 Task: Create a due date automation trigger when advanced on, on the wednesday after a card is due add fields without custom field "Resume" set to a date more than 1 working days ago at 11:00 AM.
Action: Mouse moved to (1124, 86)
Screenshot: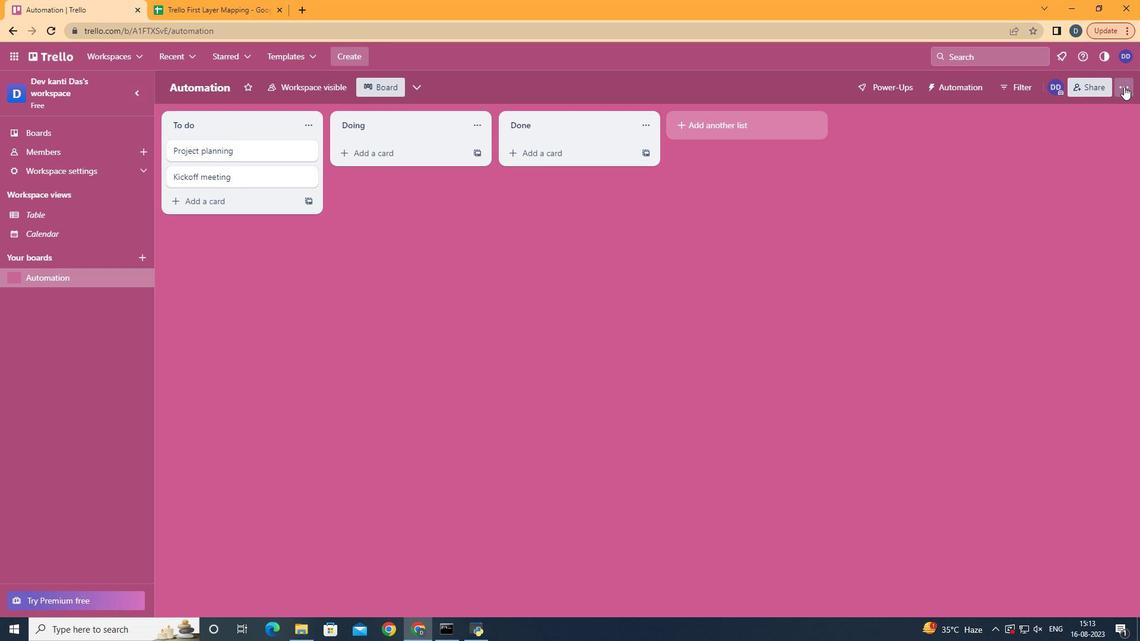 
Action: Mouse pressed left at (1124, 86)
Screenshot: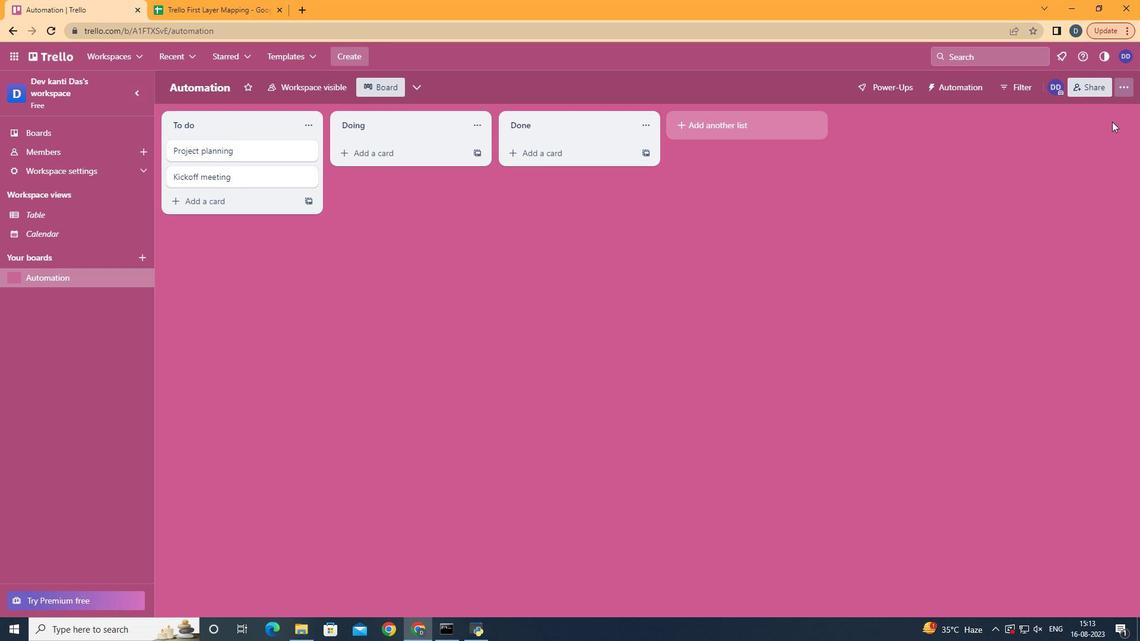 
Action: Mouse moved to (1046, 253)
Screenshot: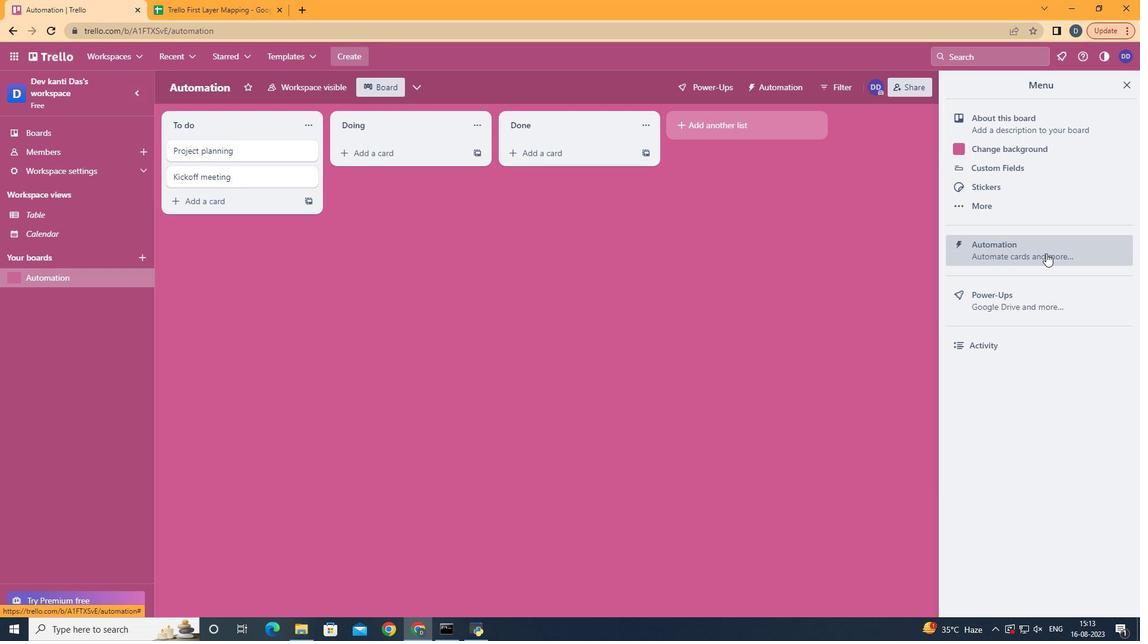 
Action: Mouse pressed left at (1046, 253)
Screenshot: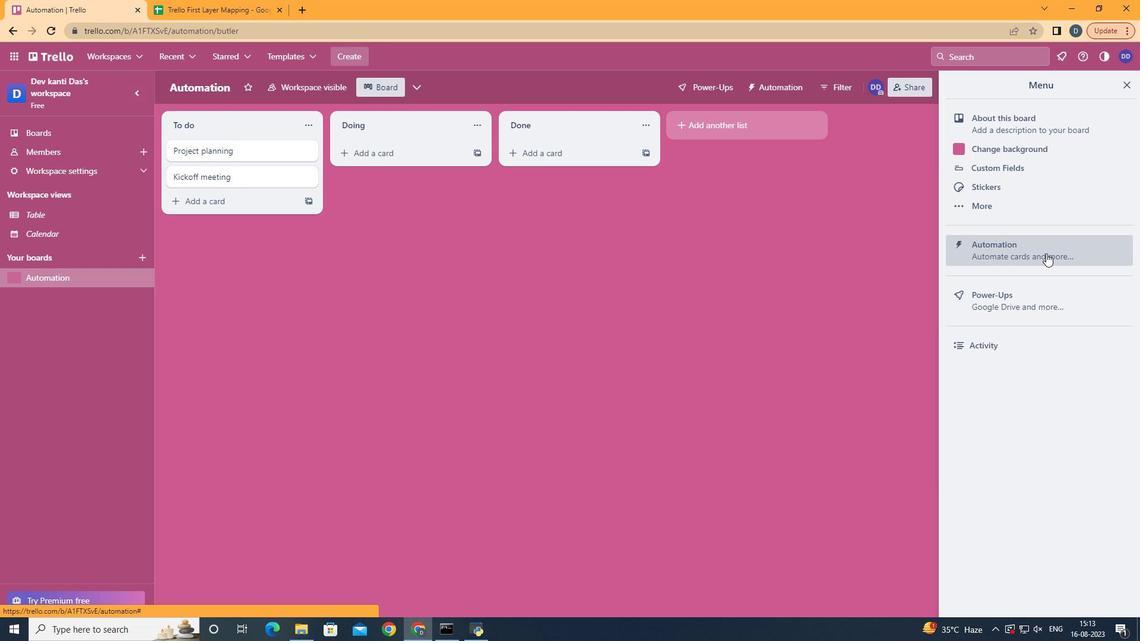 
Action: Mouse moved to (216, 247)
Screenshot: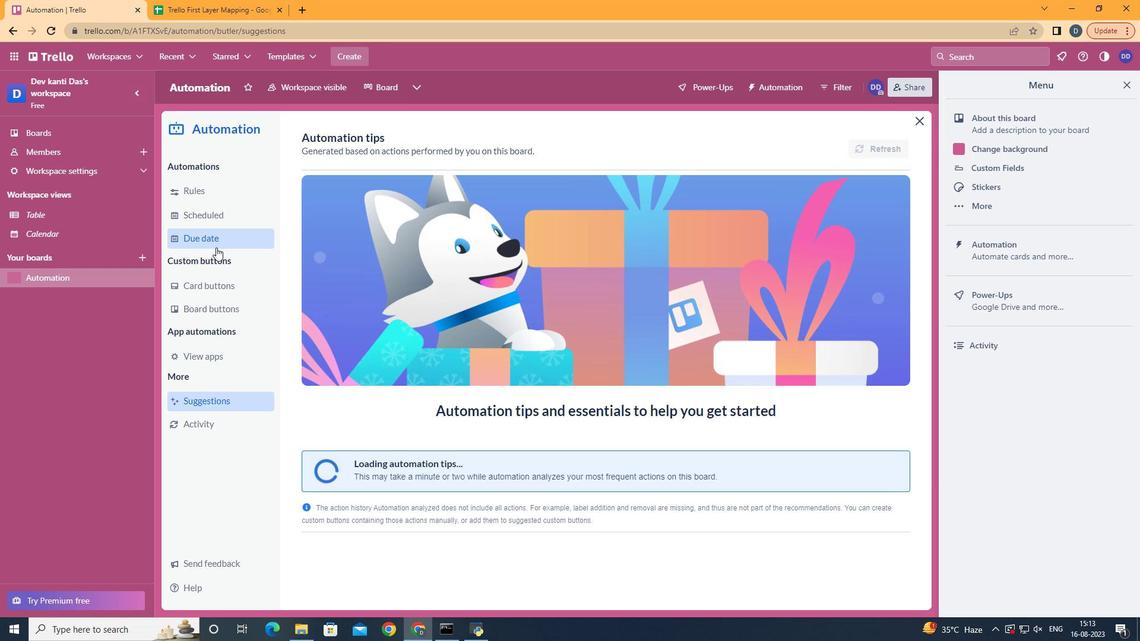 
Action: Mouse pressed left at (216, 247)
Screenshot: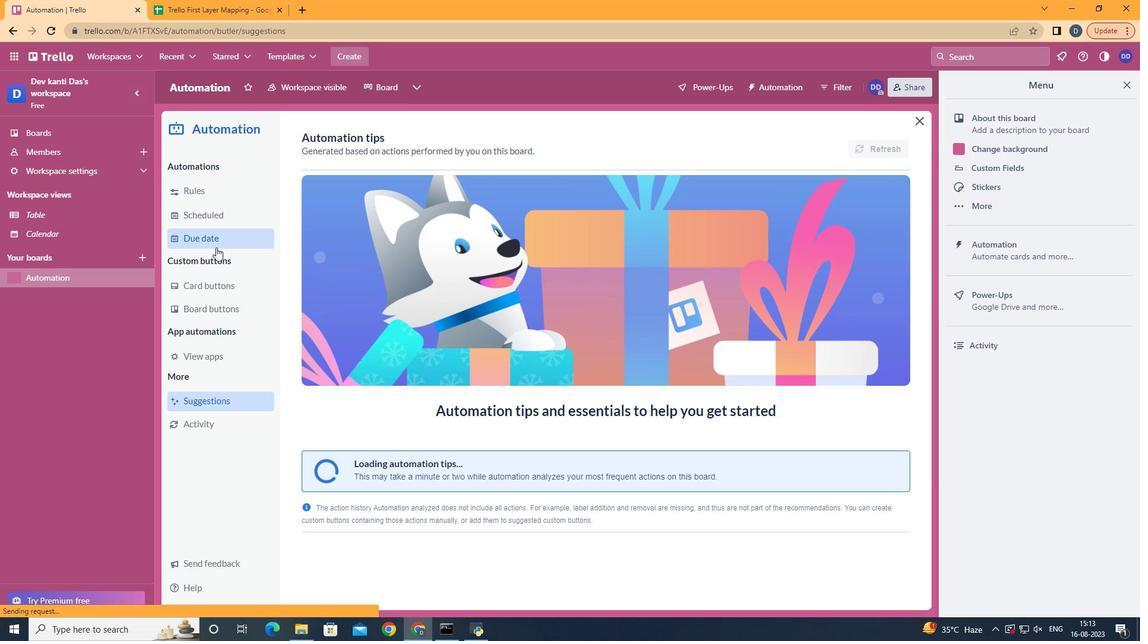 
Action: Mouse moved to (827, 134)
Screenshot: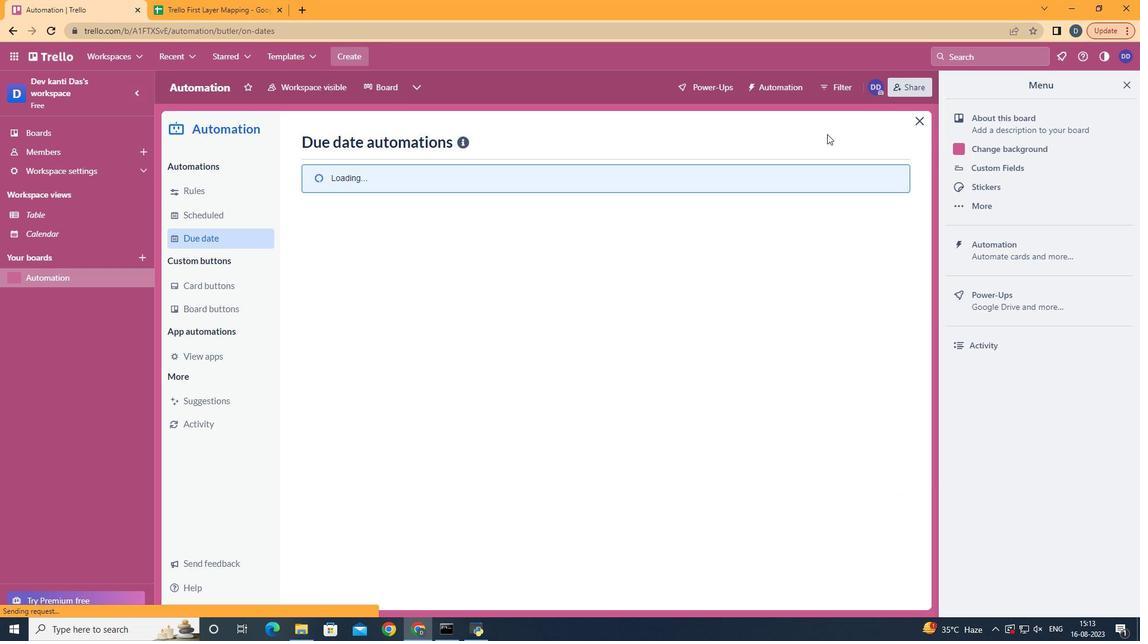 
Action: Mouse pressed left at (827, 134)
Screenshot: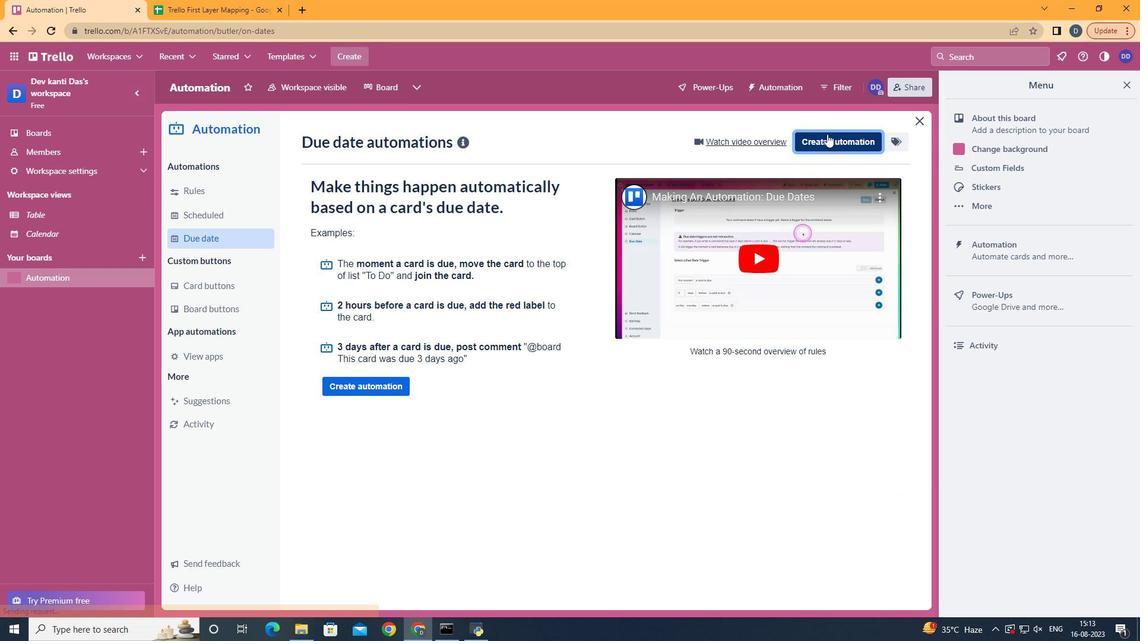 
Action: Mouse moved to (629, 251)
Screenshot: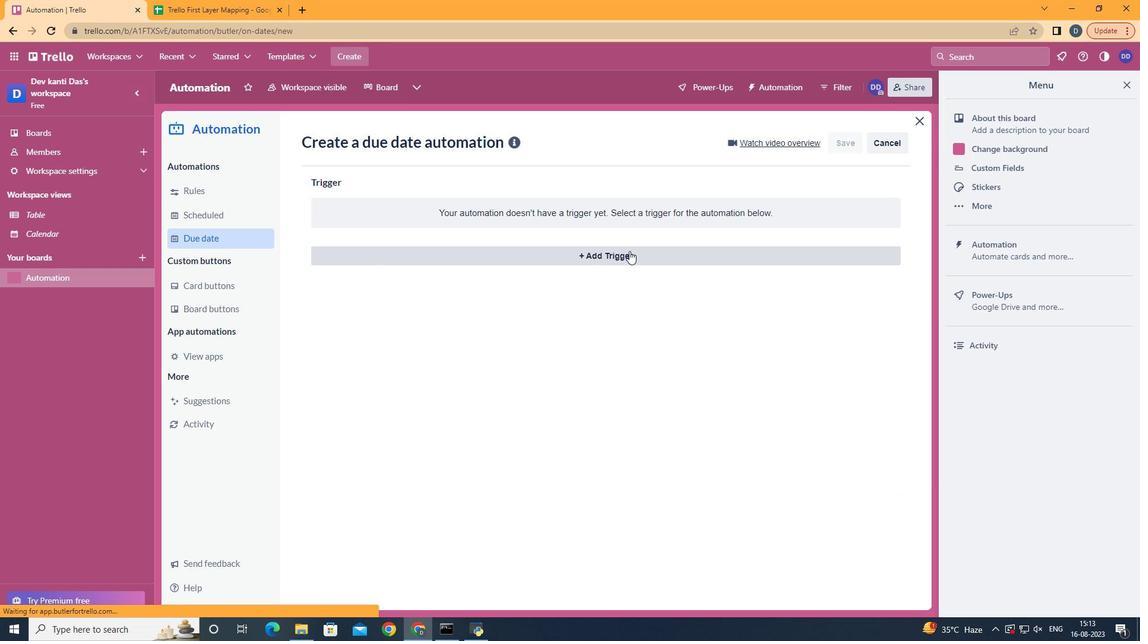
Action: Mouse pressed left at (629, 251)
Screenshot: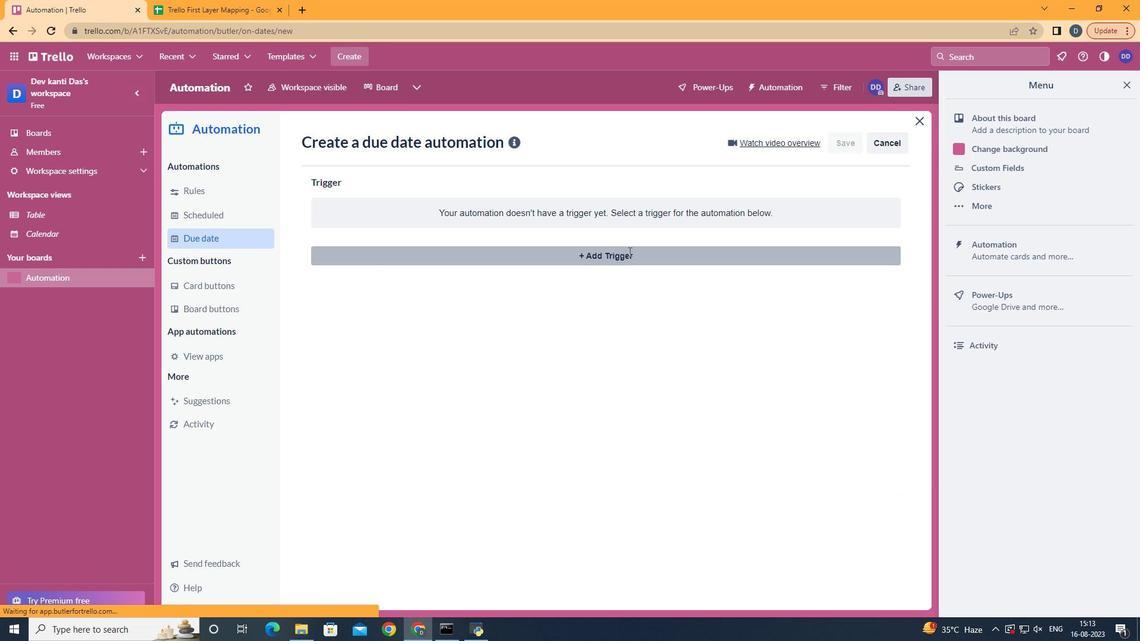 
Action: Mouse moved to (390, 366)
Screenshot: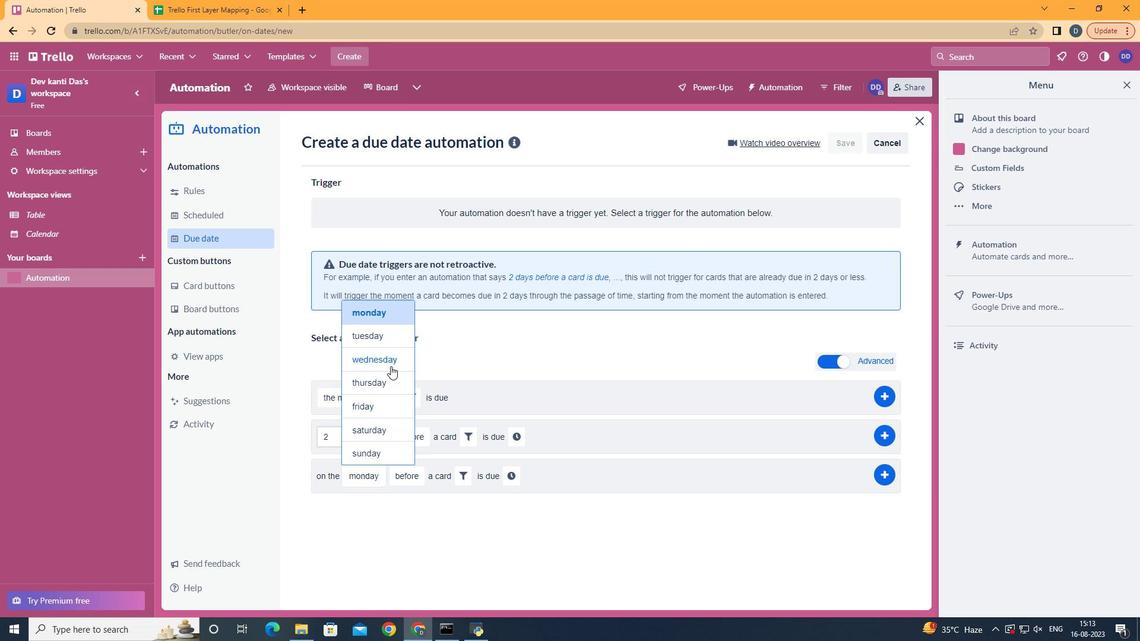 
Action: Mouse pressed left at (390, 366)
Screenshot: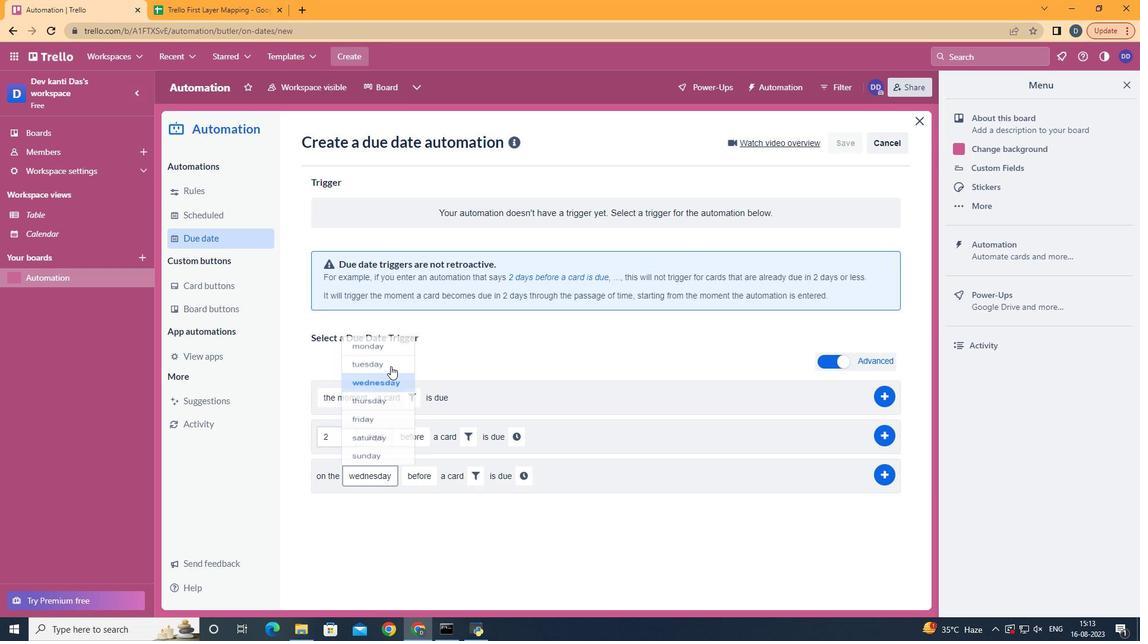 
Action: Mouse moved to (447, 520)
Screenshot: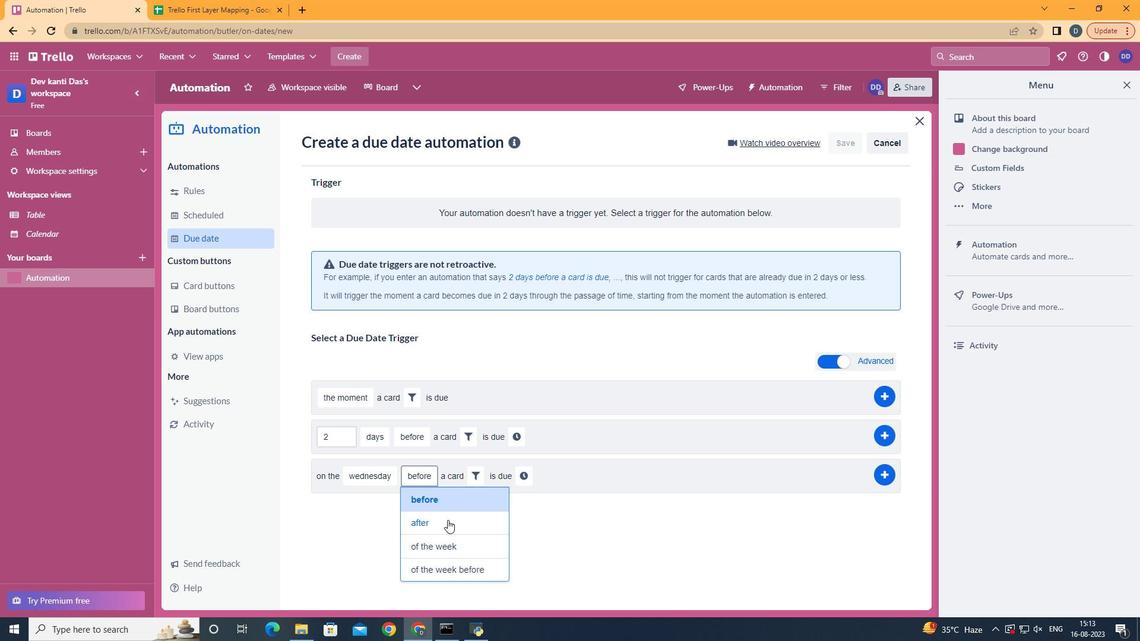 
Action: Mouse pressed left at (447, 520)
Screenshot: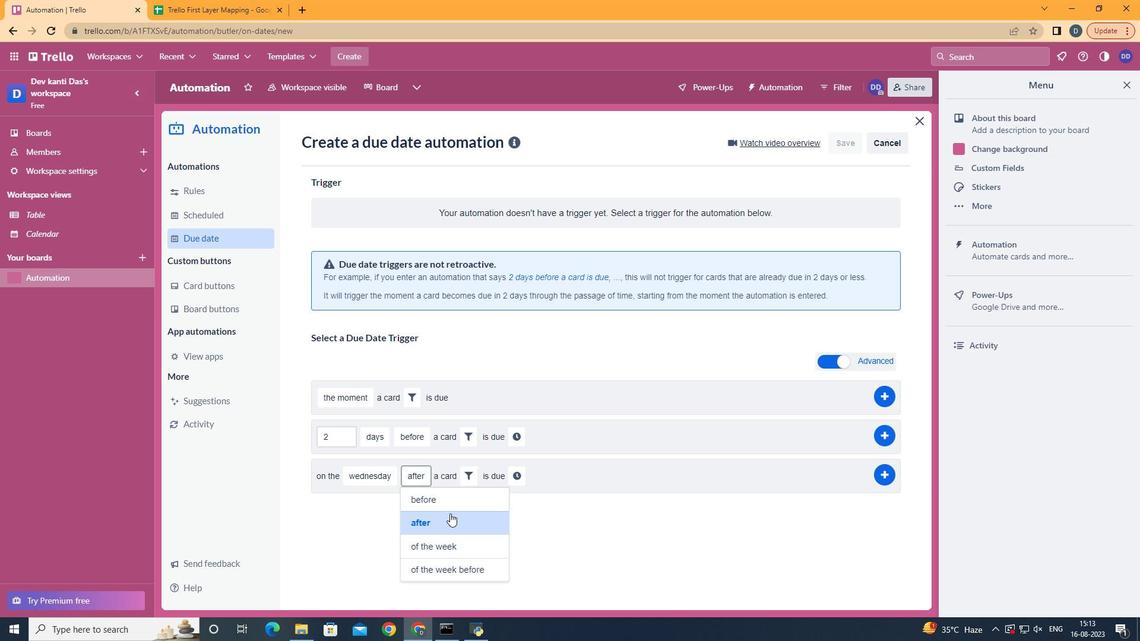 
Action: Mouse moved to (470, 473)
Screenshot: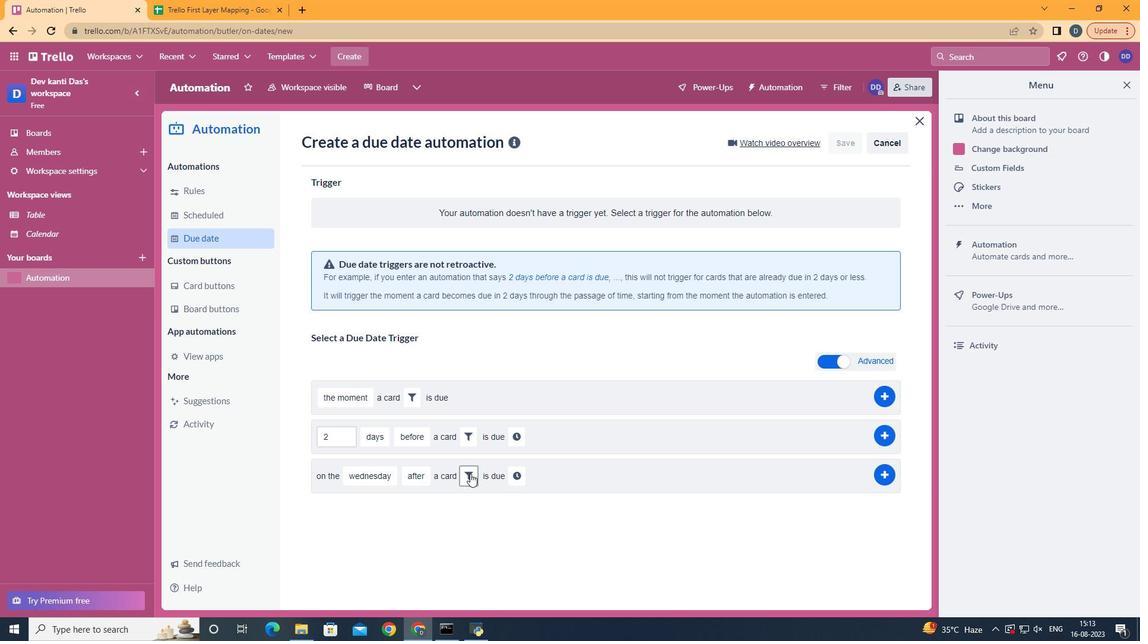 
Action: Mouse pressed left at (470, 473)
Screenshot: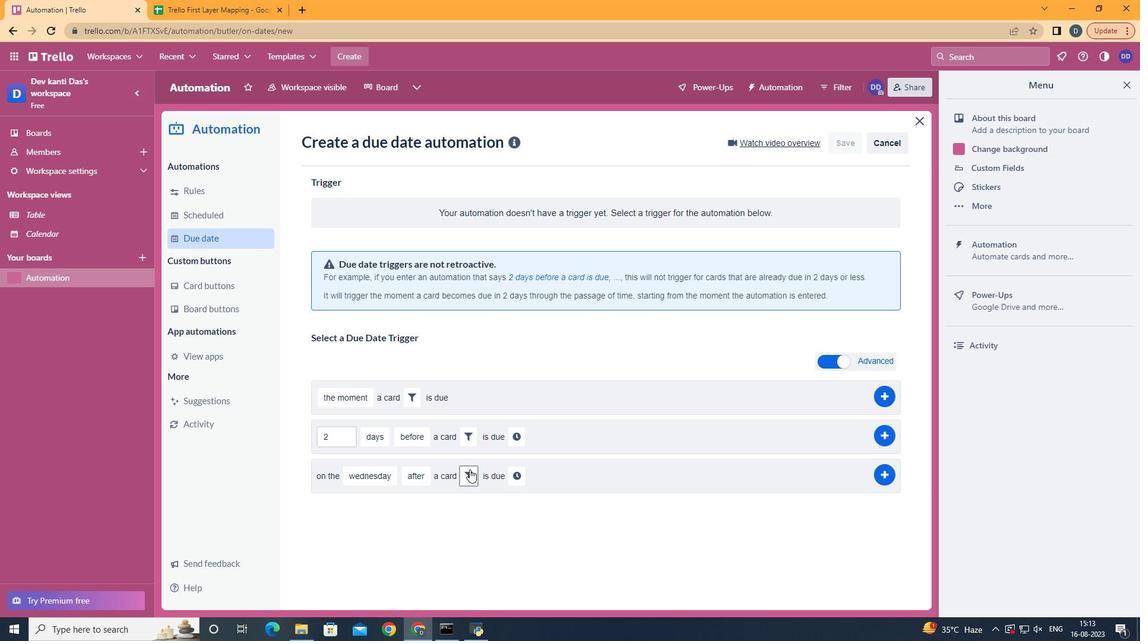 
Action: Mouse moved to (683, 518)
Screenshot: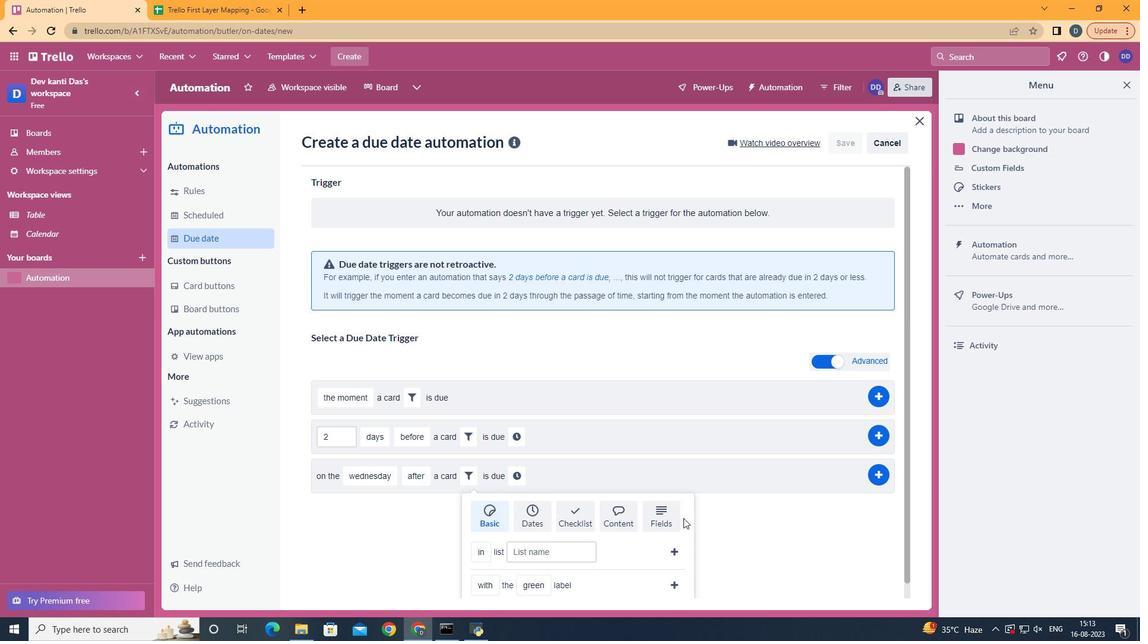 
Action: Mouse pressed left at (683, 518)
Screenshot: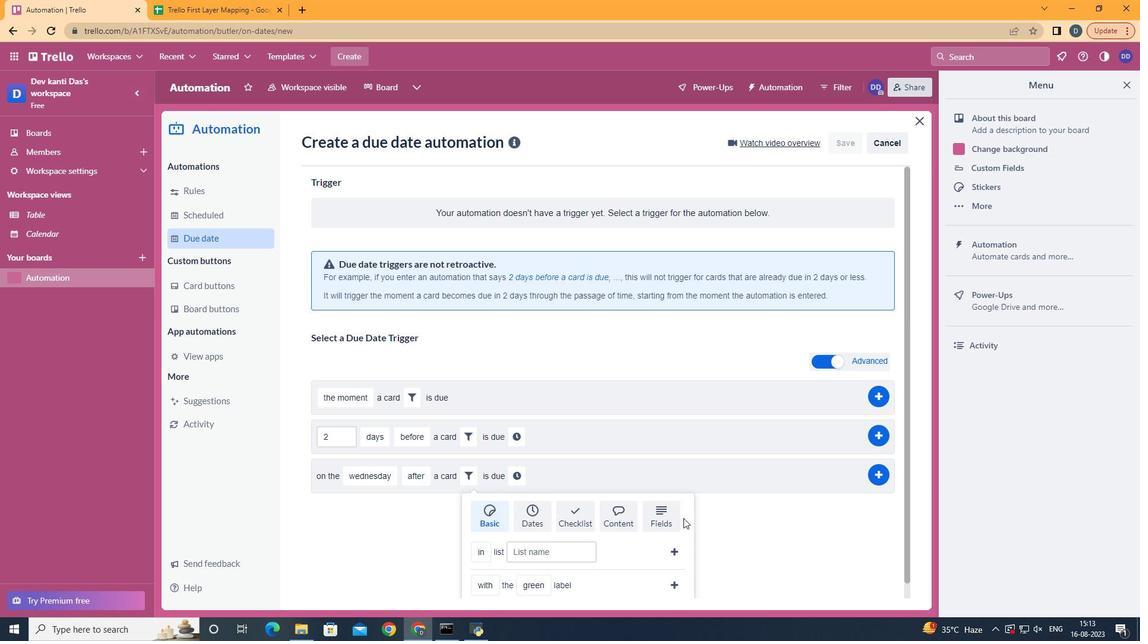 
Action: Mouse moved to (664, 517)
Screenshot: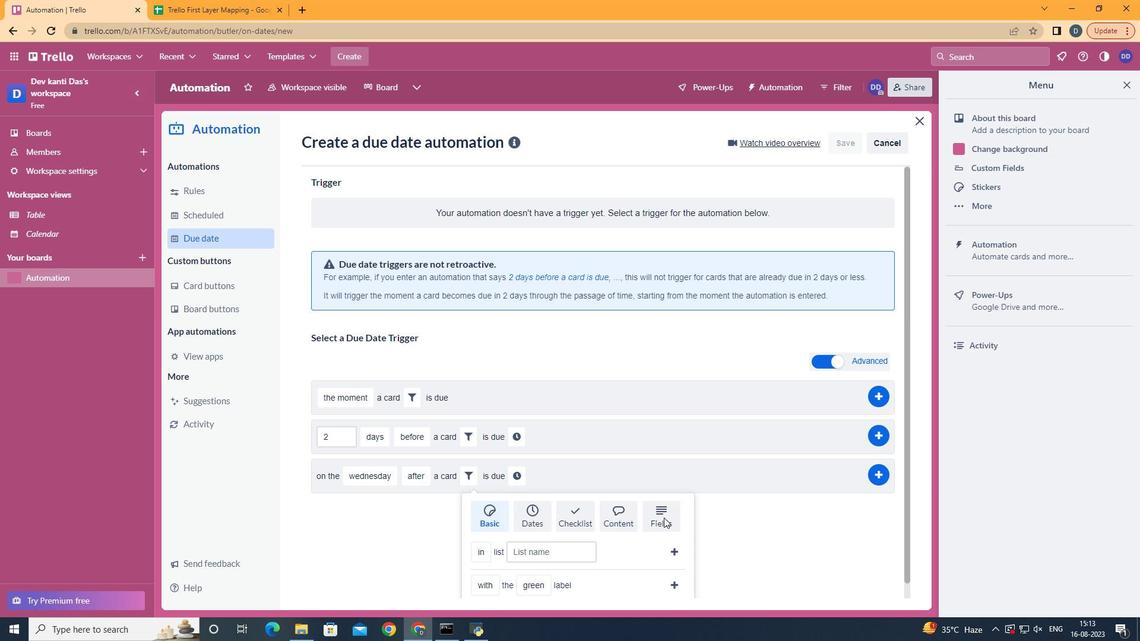 
Action: Mouse pressed left at (664, 517)
Screenshot: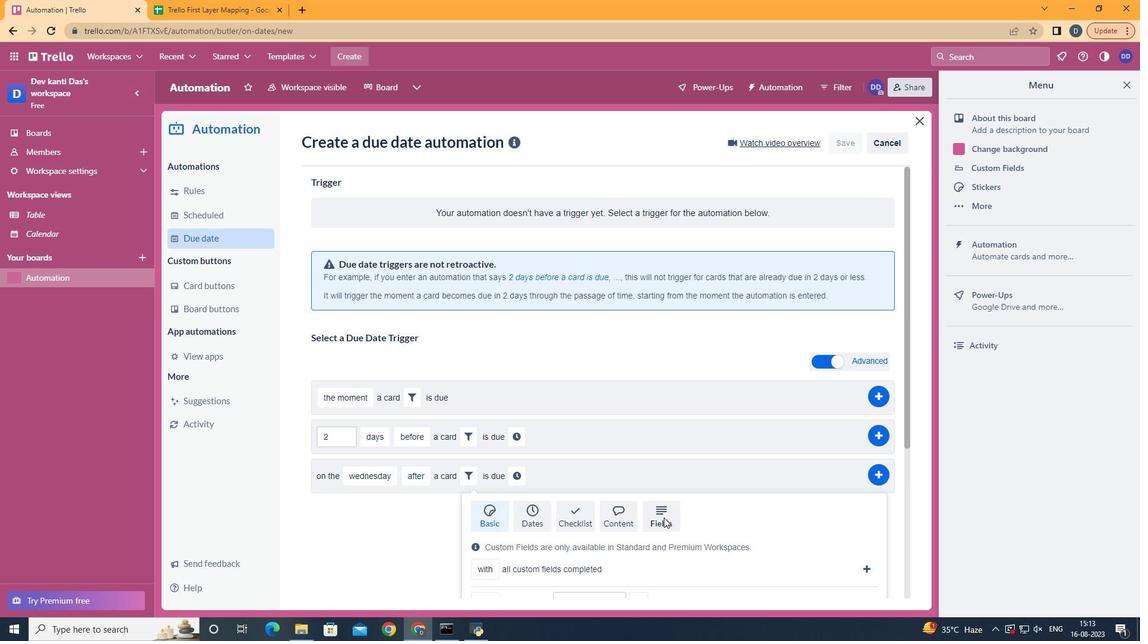 
Action: Mouse moved to (664, 517)
Screenshot: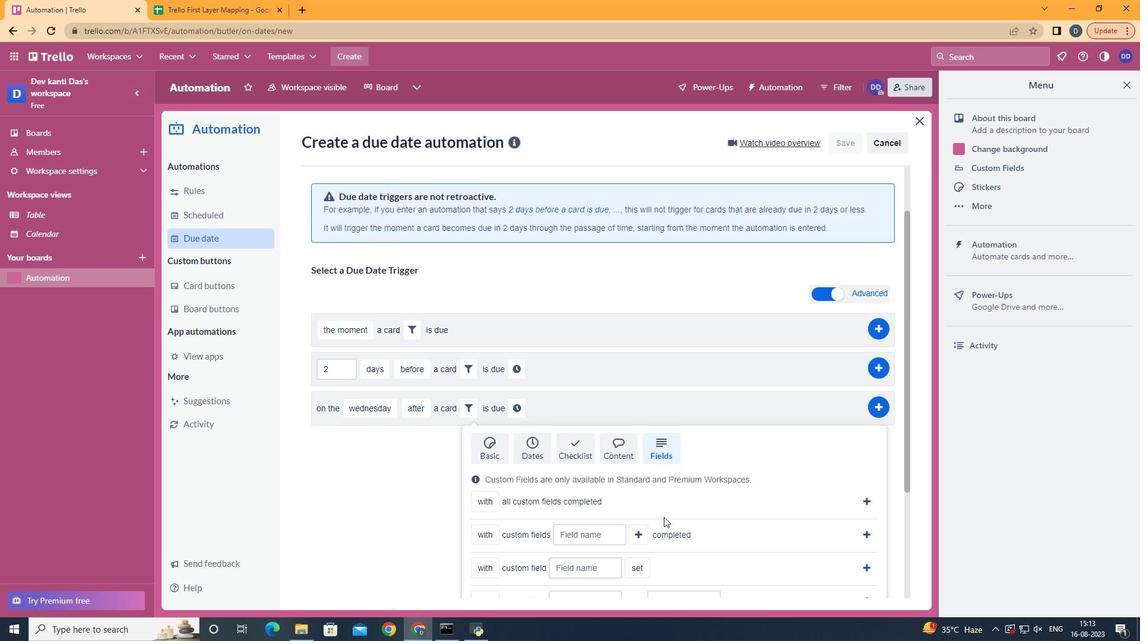 
Action: Mouse scrolled (664, 516) with delta (0, 0)
Screenshot: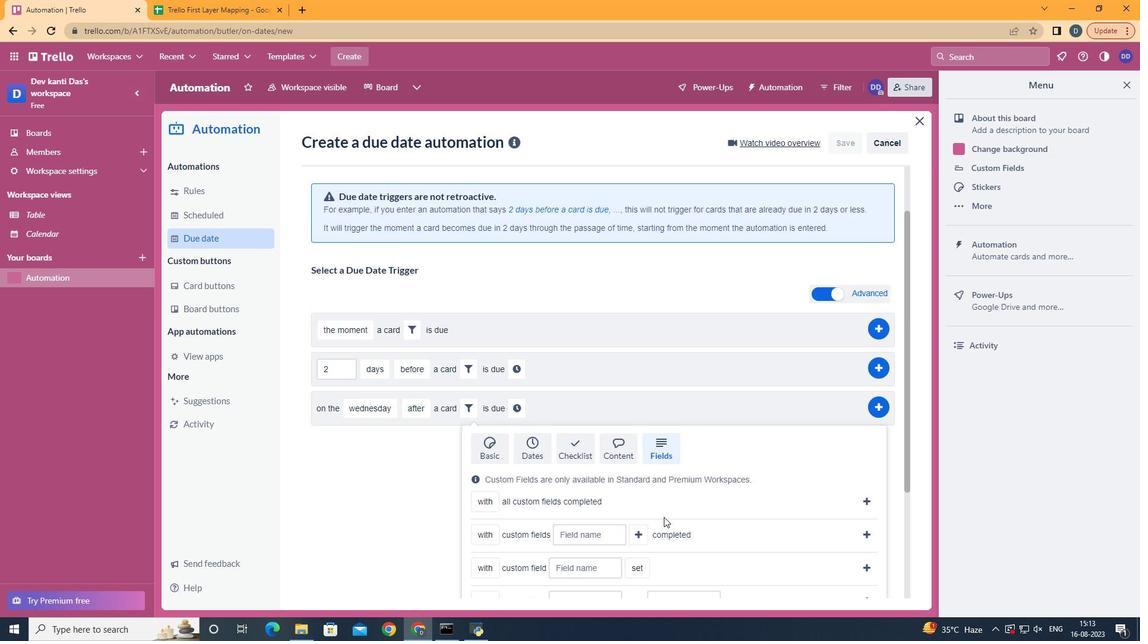 
Action: Mouse scrolled (664, 516) with delta (0, 0)
Screenshot: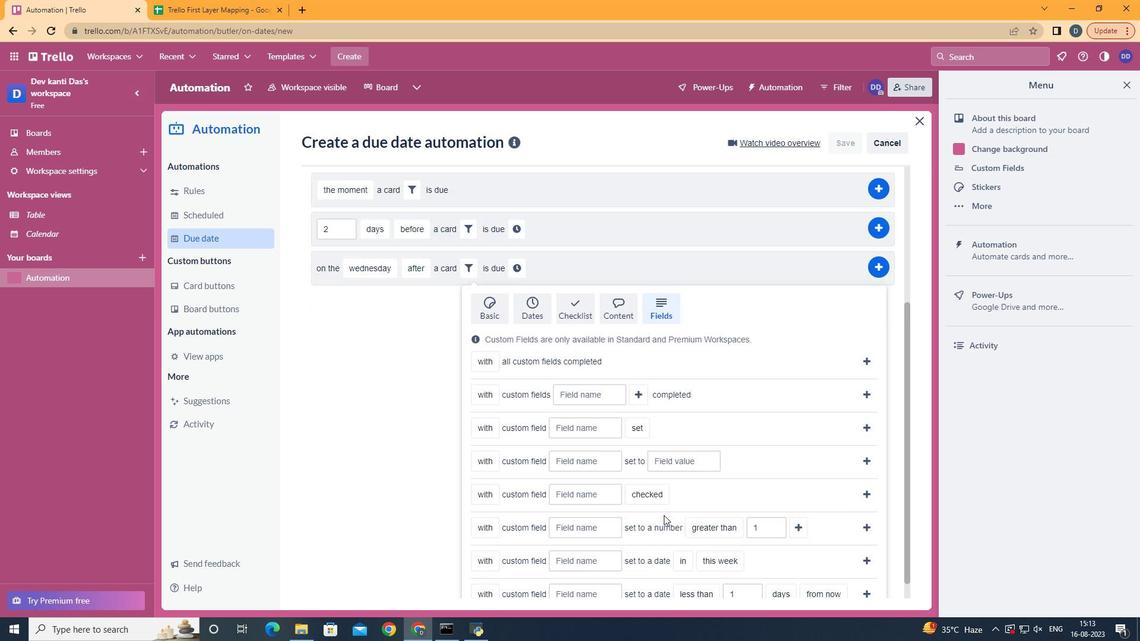 
Action: Mouse scrolled (664, 516) with delta (0, 0)
Screenshot: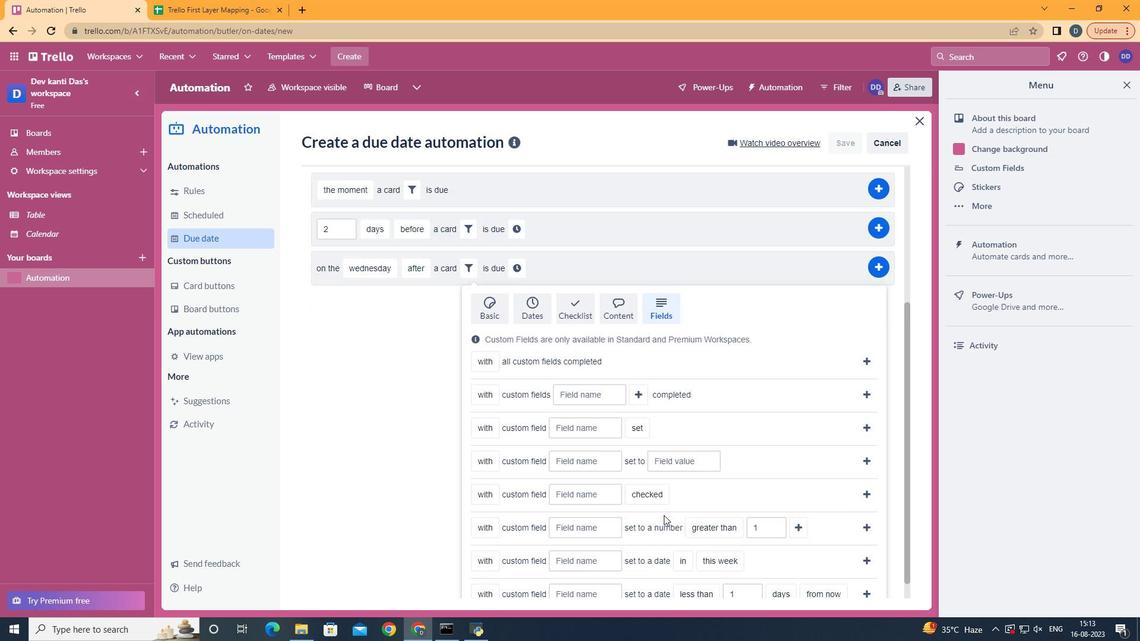 
Action: Mouse scrolled (664, 516) with delta (0, 0)
Screenshot: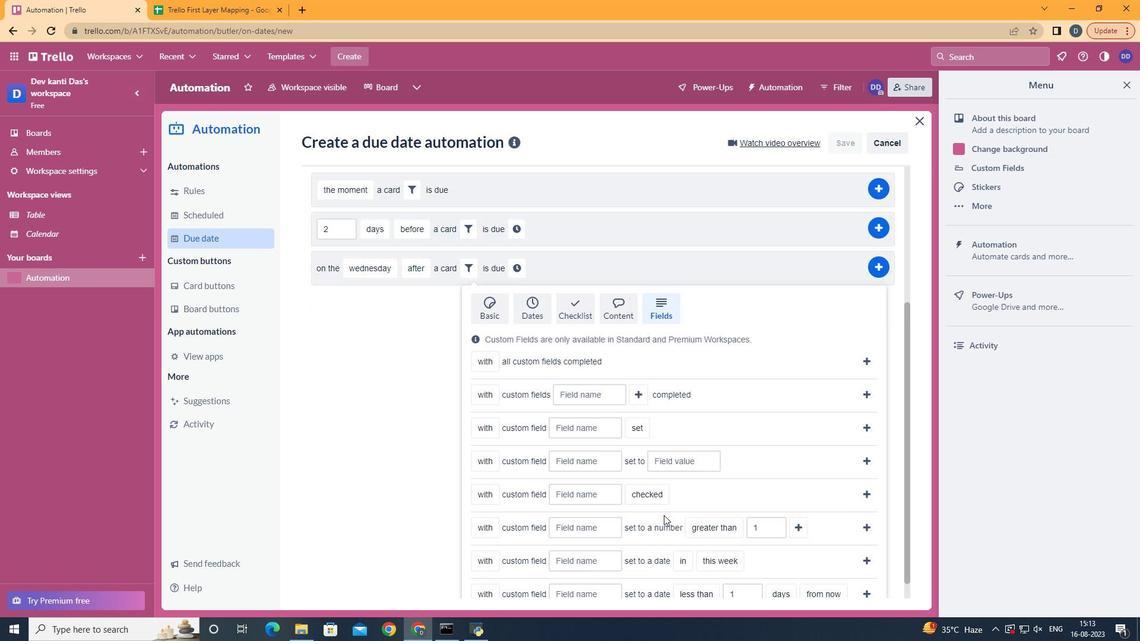 
Action: Mouse scrolled (664, 516) with delta (0, 0)
Screenshot: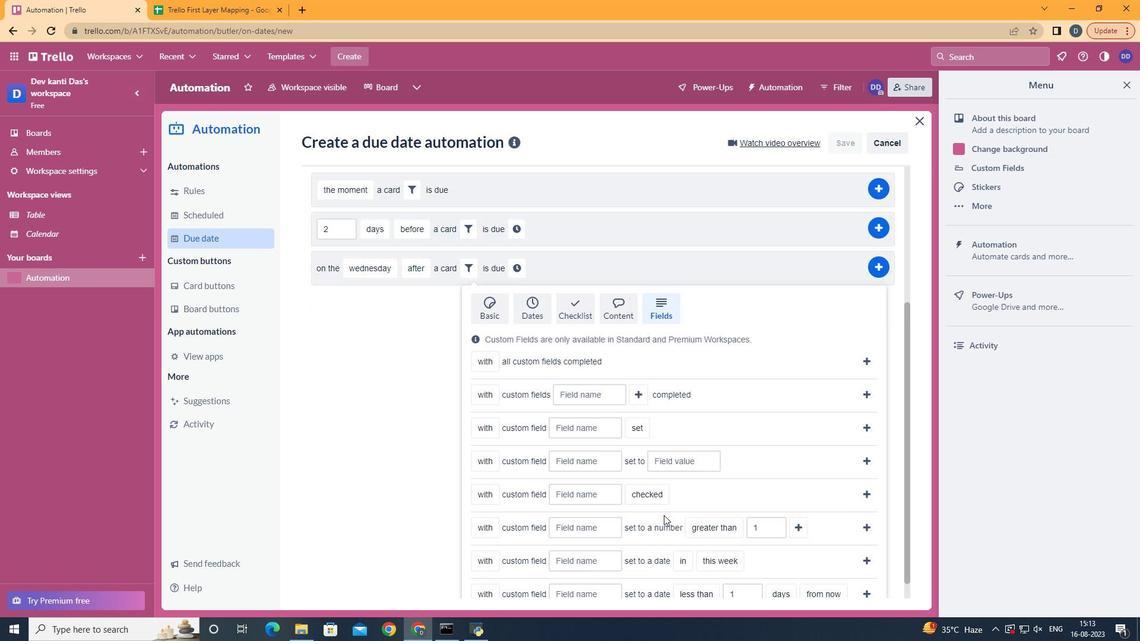 
Action: Mouse scrolled (664, 516) with delta (0, 0)
Screenshot: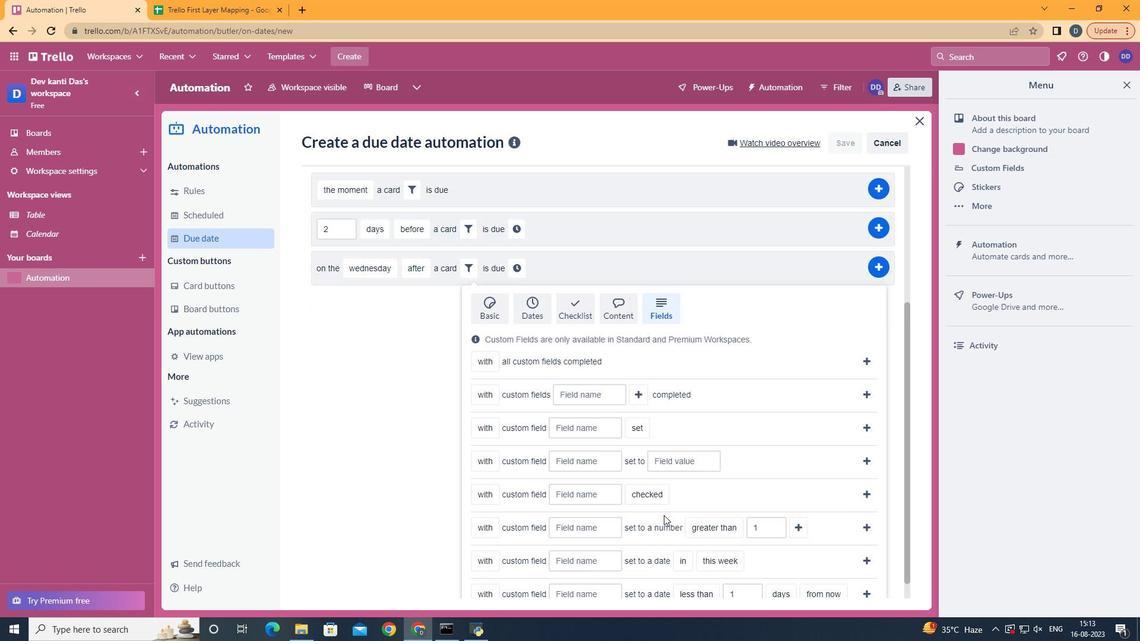 
Action: Mouse moved to (497, 540)
Screenshot: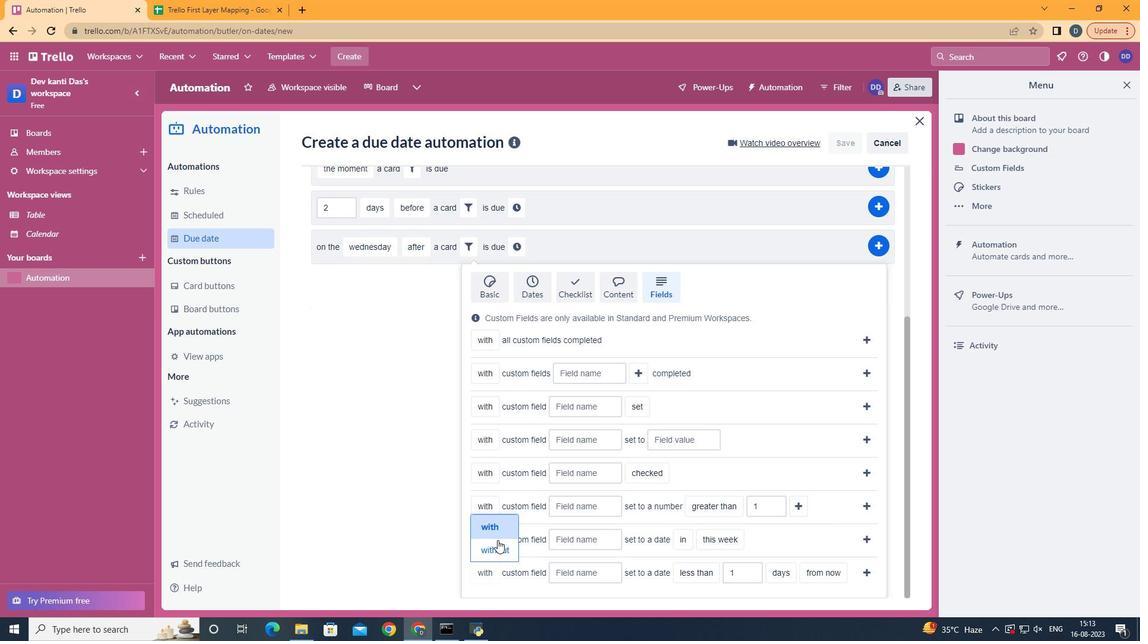 
Action: Mouse pressed left at (497, 540)
Screenshot: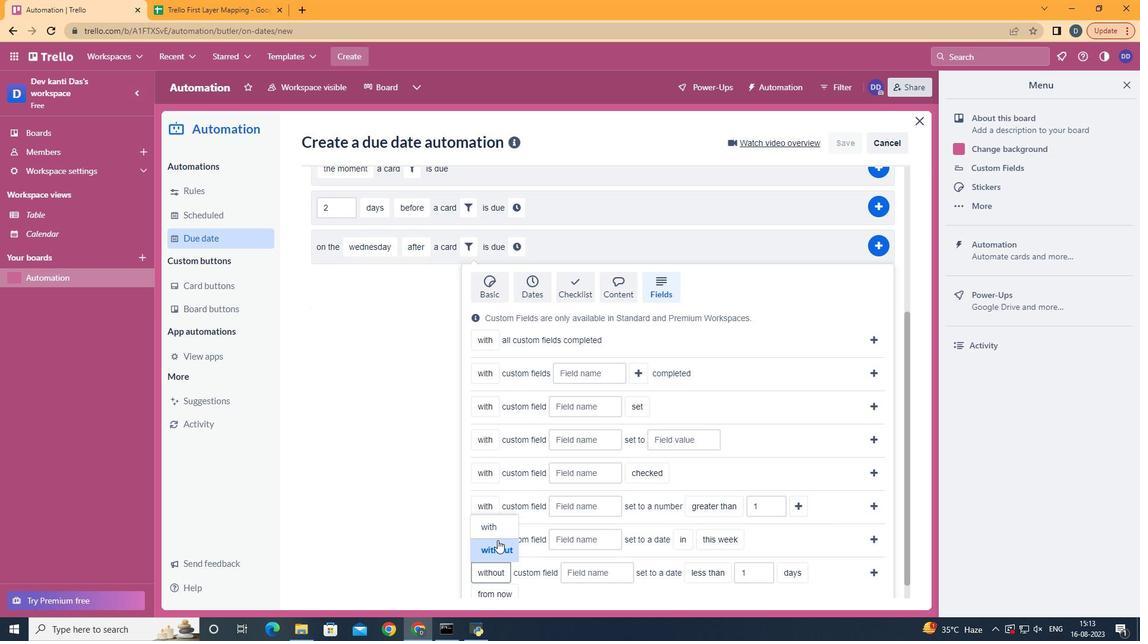 
Action: Mouse moved to (592, 566)
Screenshot: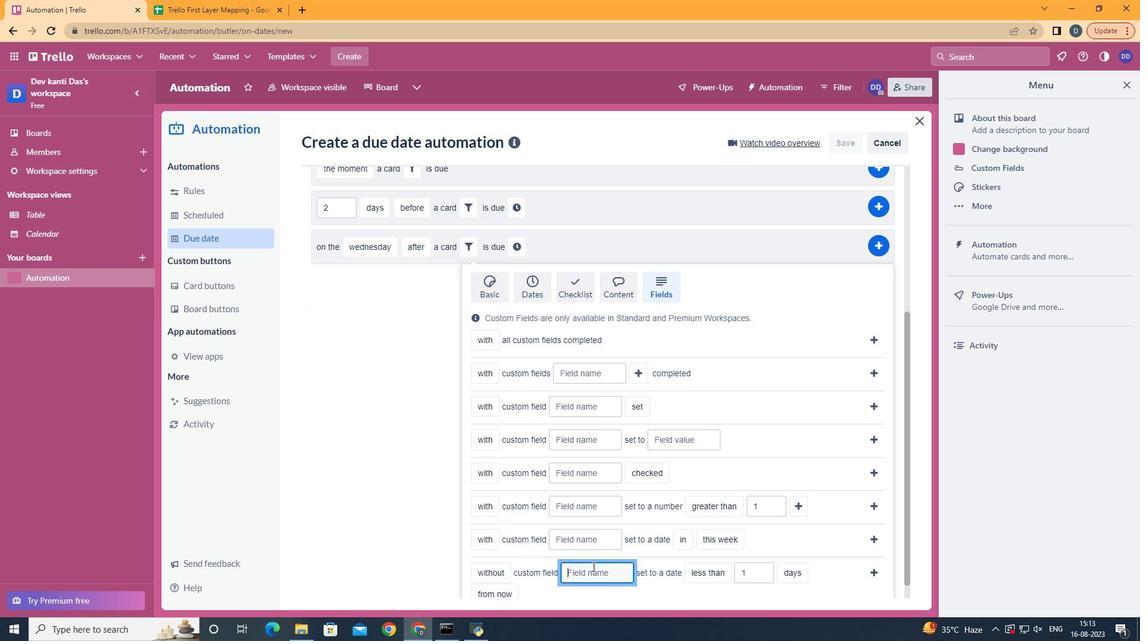 
Action: Mouse pressed left at (592, 566)
Screenshot: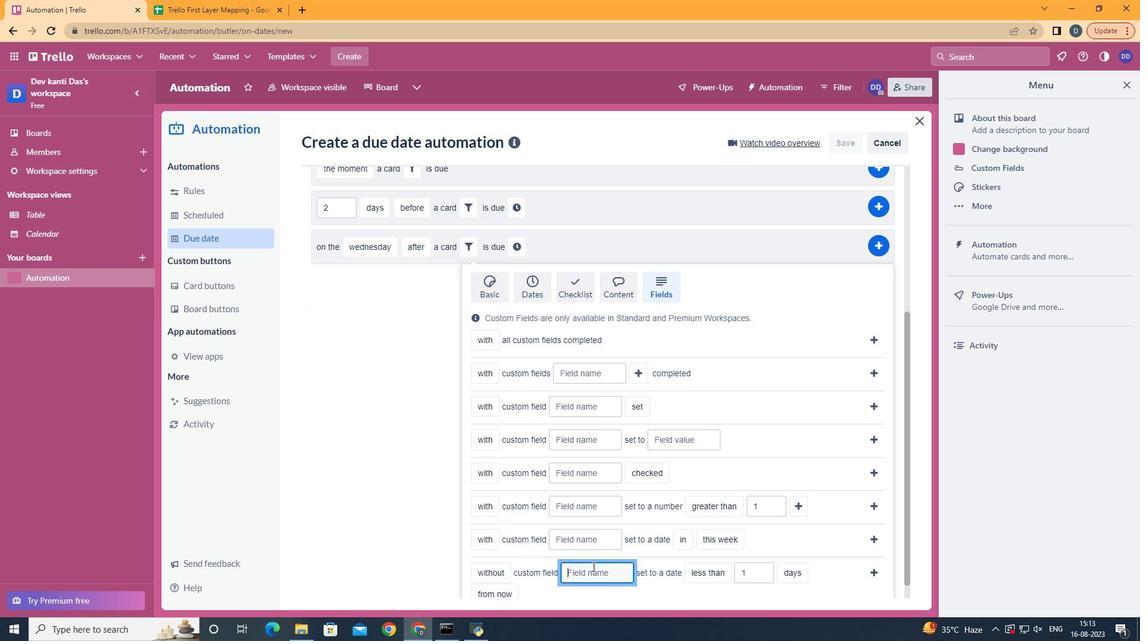 
Action: Mouse moved to (593, 563)
Screenshot: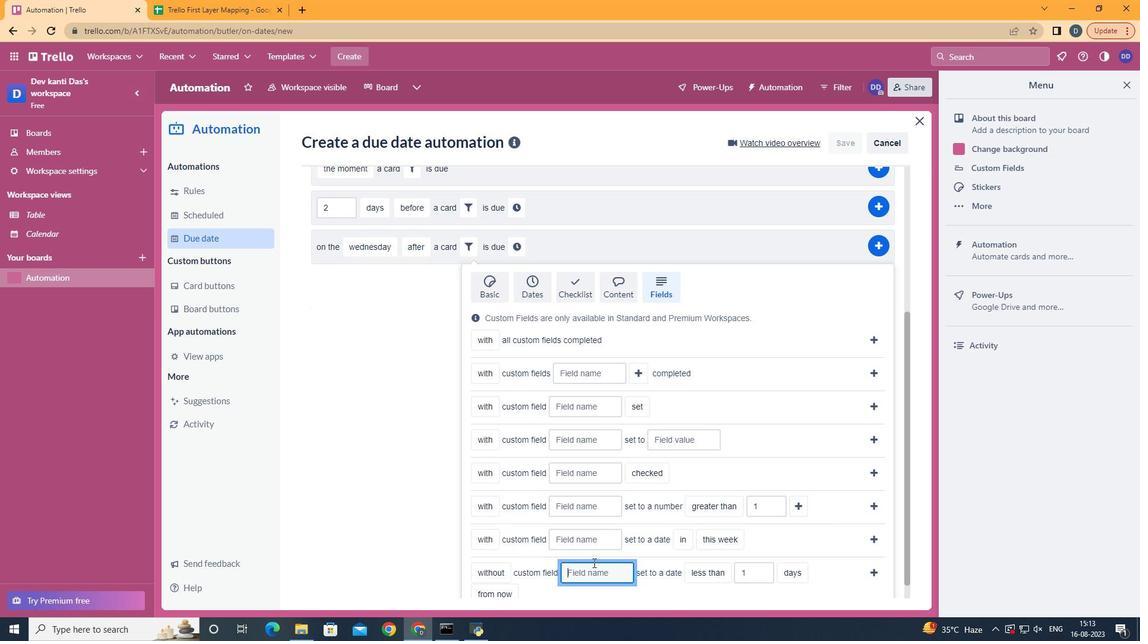 
Action: Key pressed <Key.shift><Key.shift>Resume
Screenshot: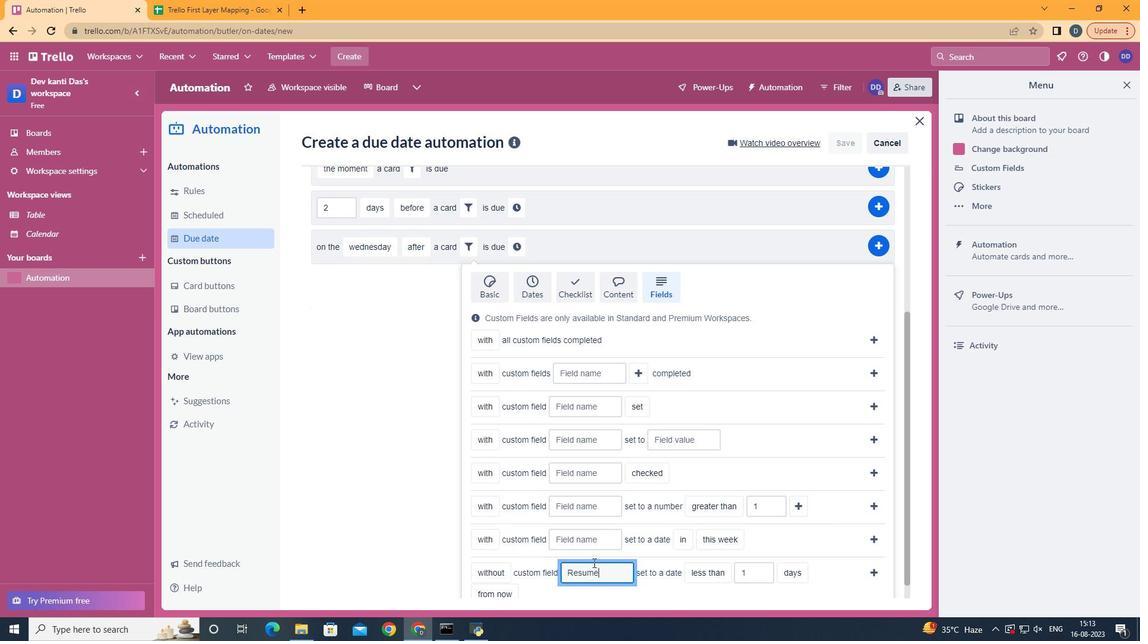 
Action: Mouse moved to (712, 525)
Screenshot: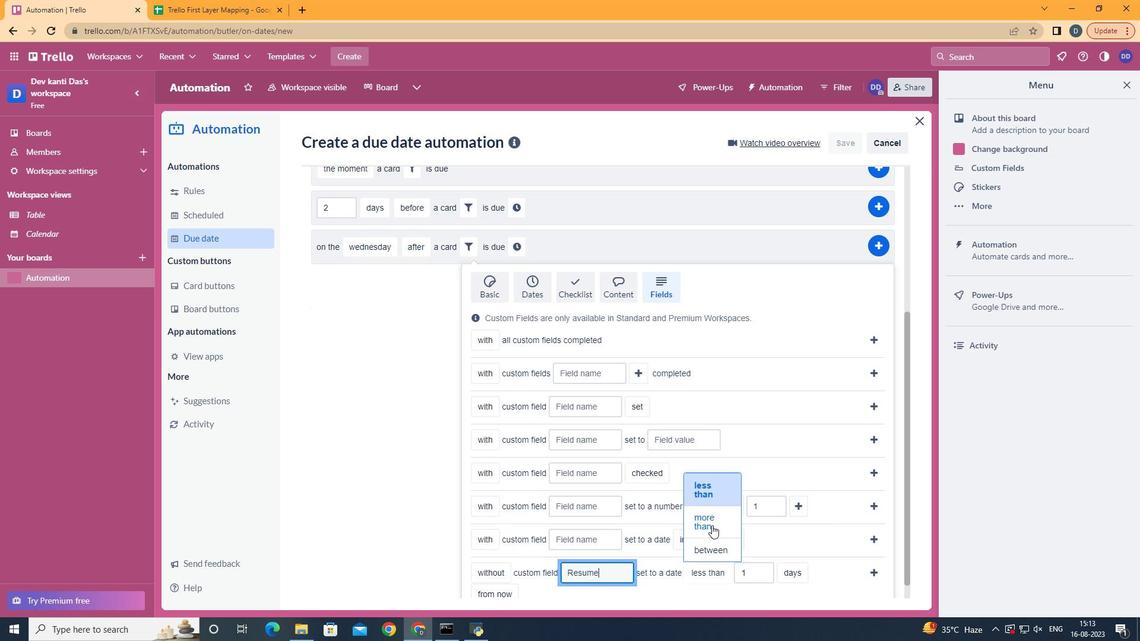 
Action: Mouse pressed left at (712, 525)
Screenshot: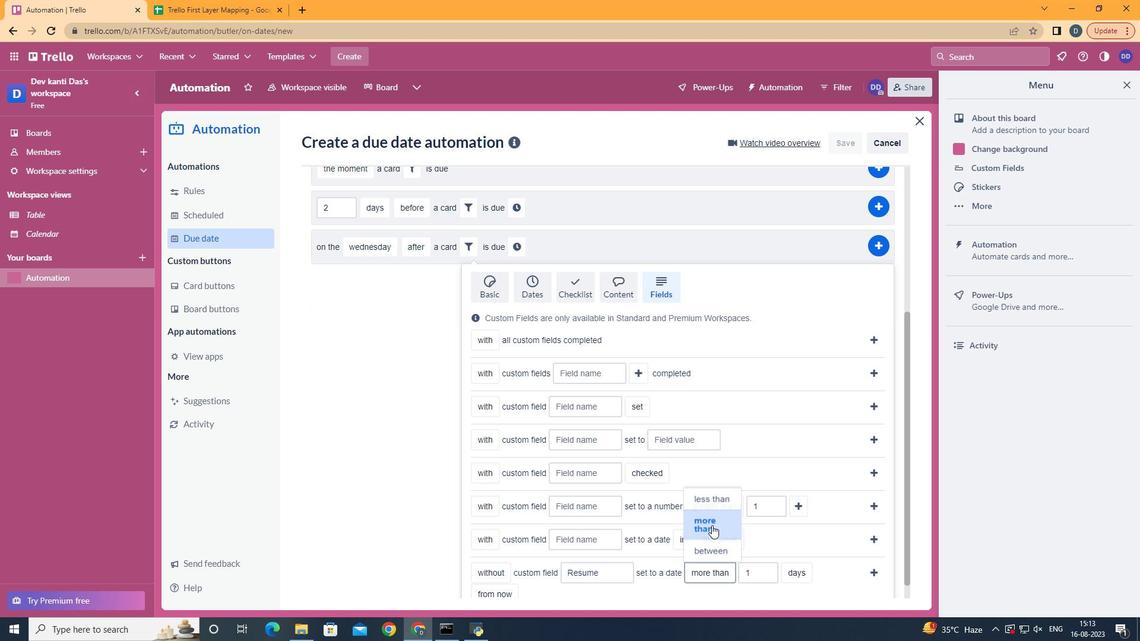 
Action: Mouse moved to (744, 531)
Screenshot: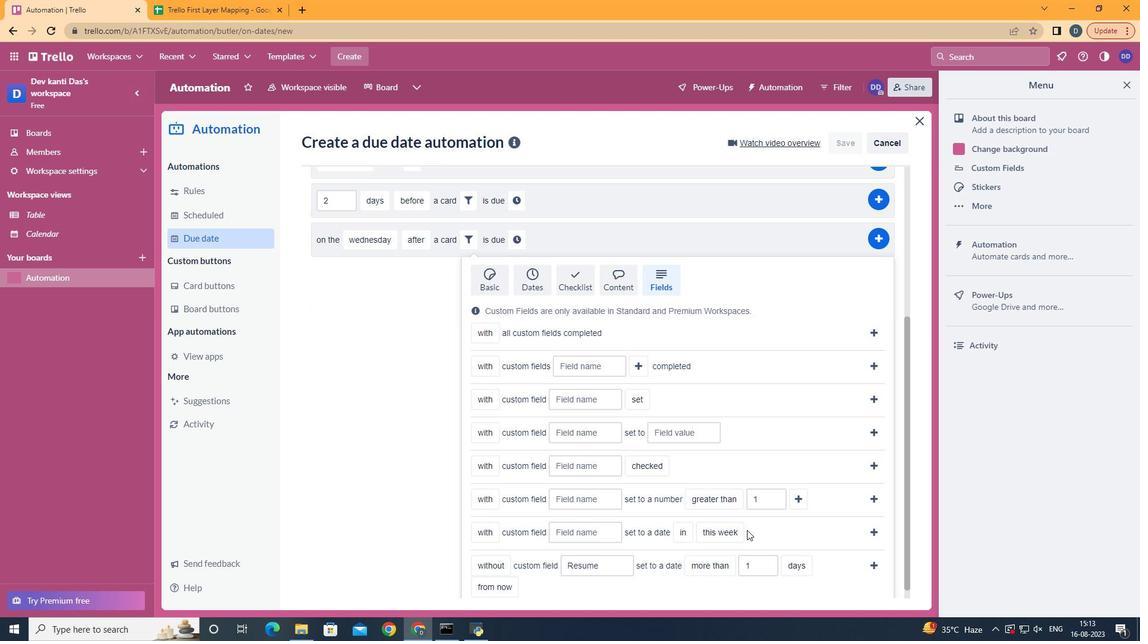 
Action: Mouse scrolled (744, 530) with delta (0, 0)
Screenshot: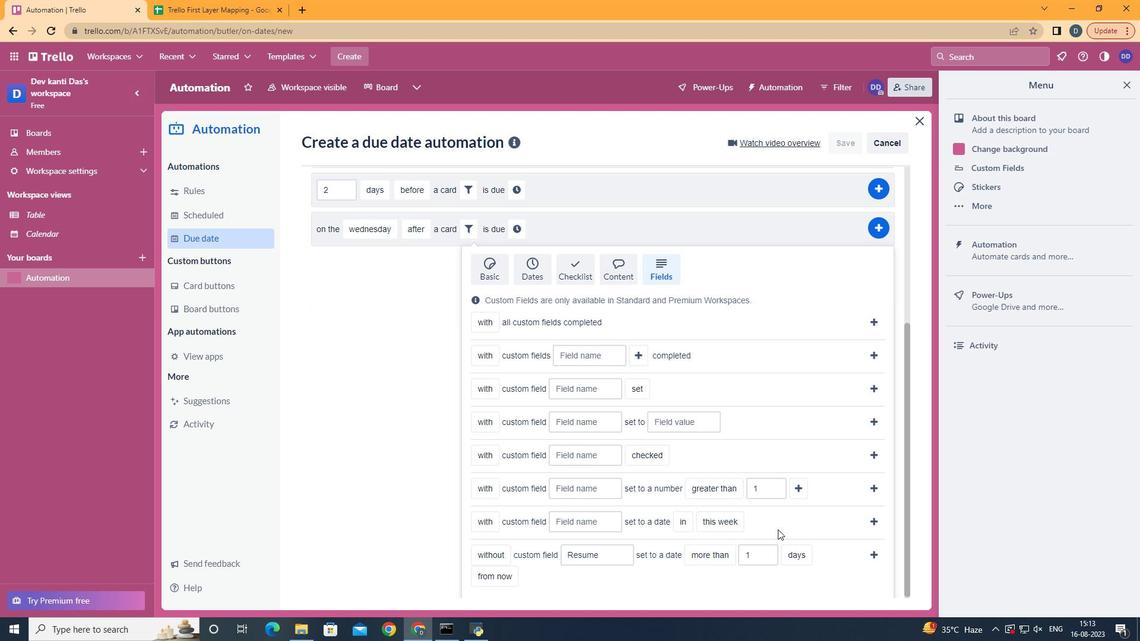 
Action: Mouse scrolled (744, 530) with delta (0, 0)
Screenshot: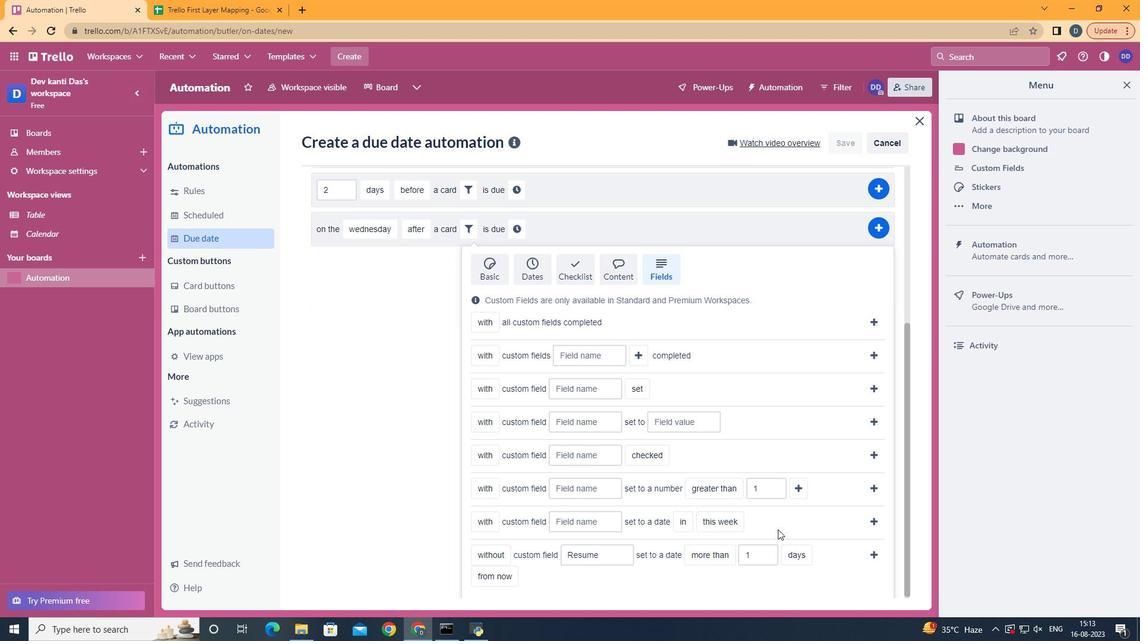 
Action: Mouse scrolled (744, 530) with delta (0, 0)
Screenshot: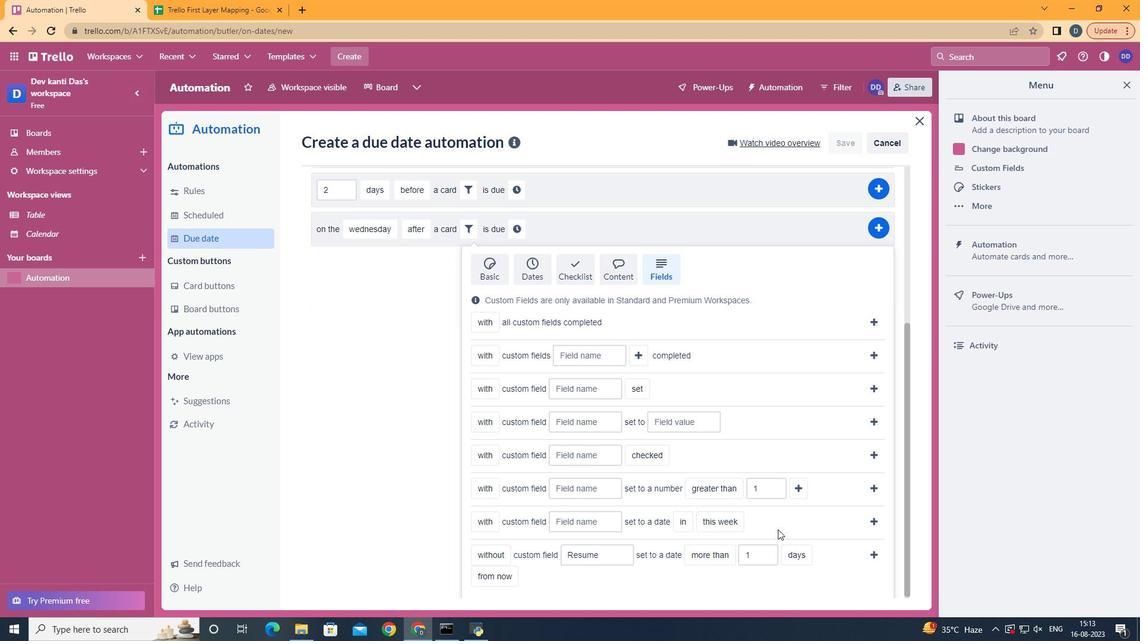 
Action: Mouse scrolled (744, 530) with delta (0, 0)
Screenshot: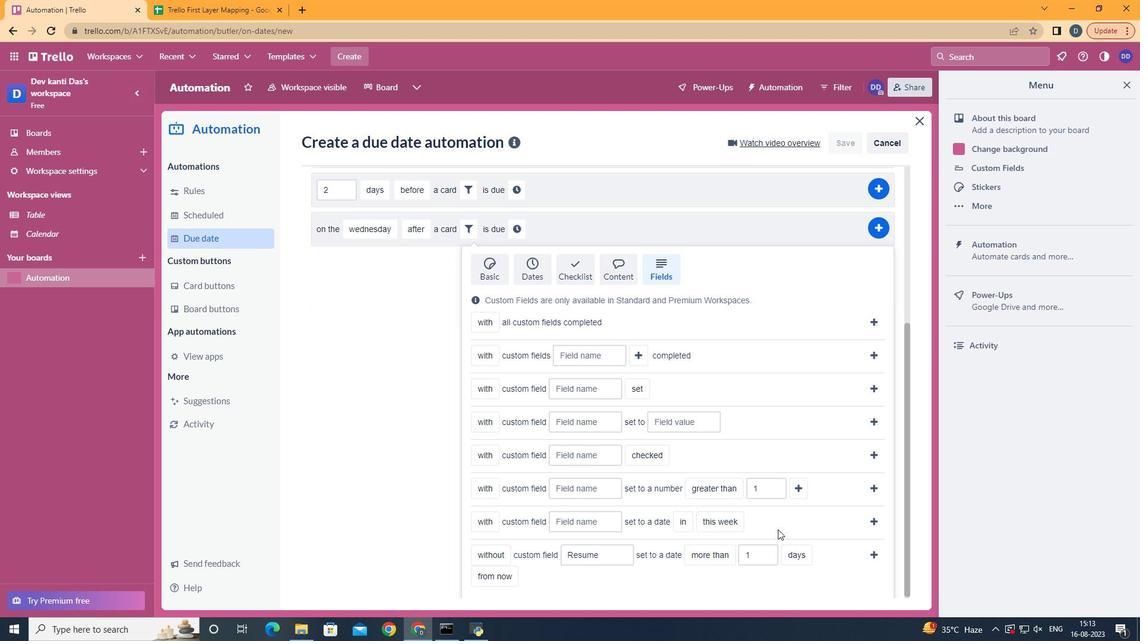 
Action: Mouse scrolled (744, 530) with delta (0, 0)
Screenshot: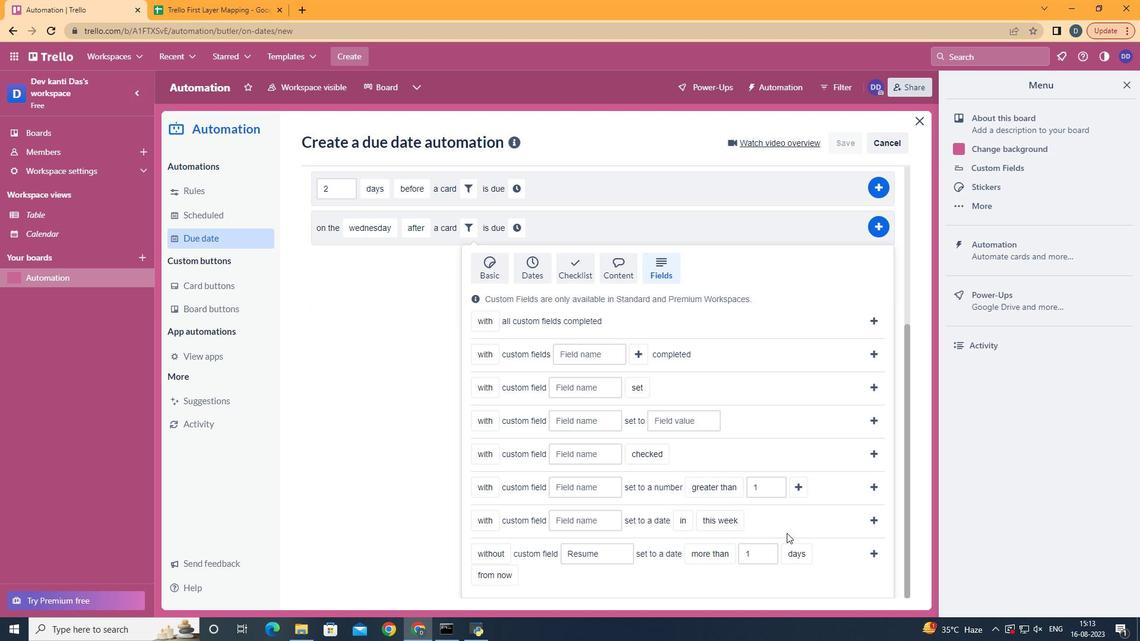 
Action: Mouse moved to (798, 538)
Screenshot: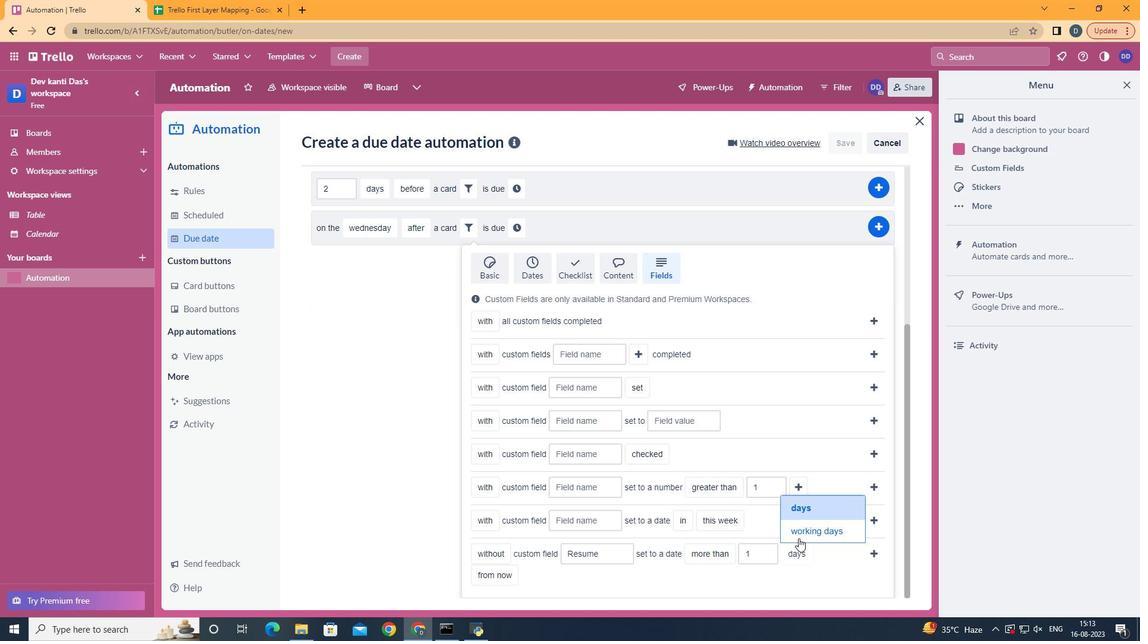 
Action: Mouse pressed left at (798, 538)
Screenshot: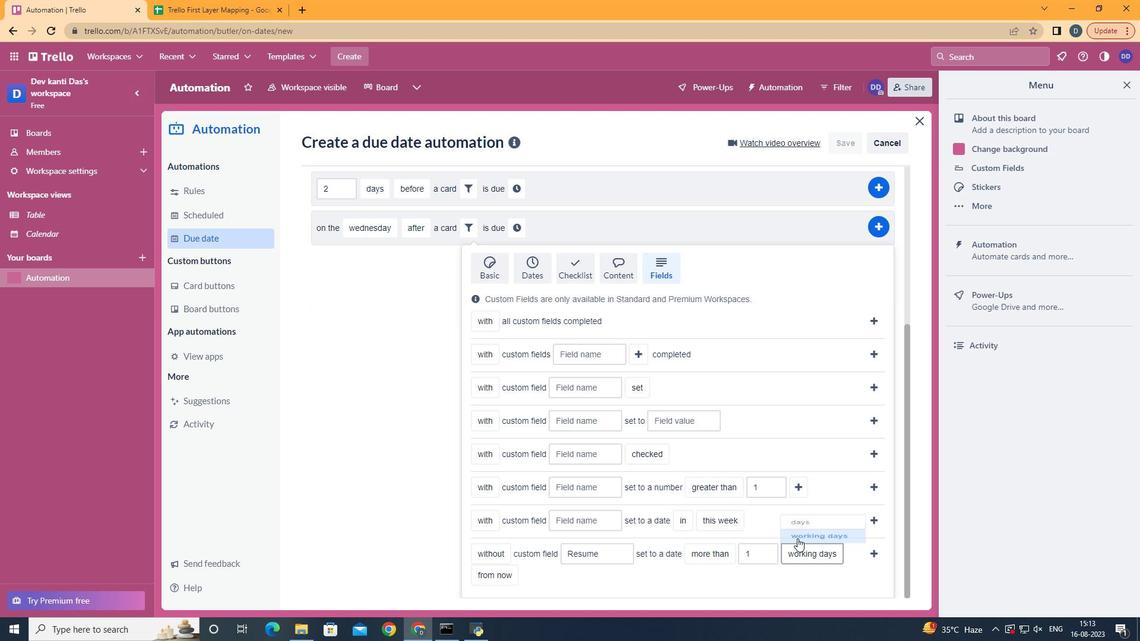 
Action: Mouse moved to (506, 557)
Screenshot: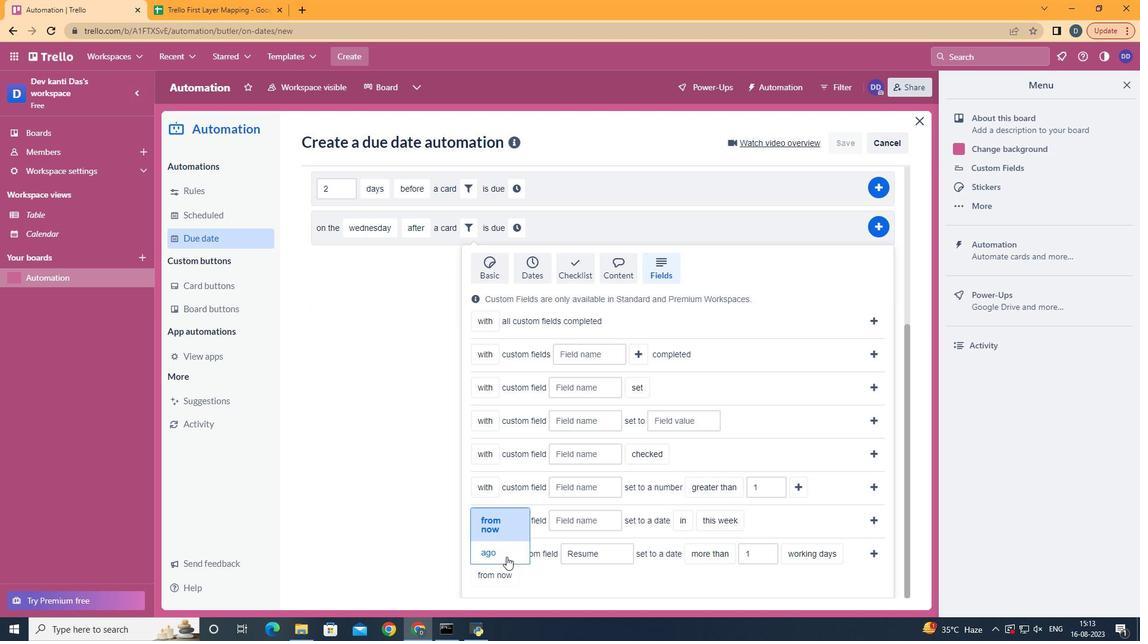 
Action: Mouse pressed left at (506, 557)
Screenshot: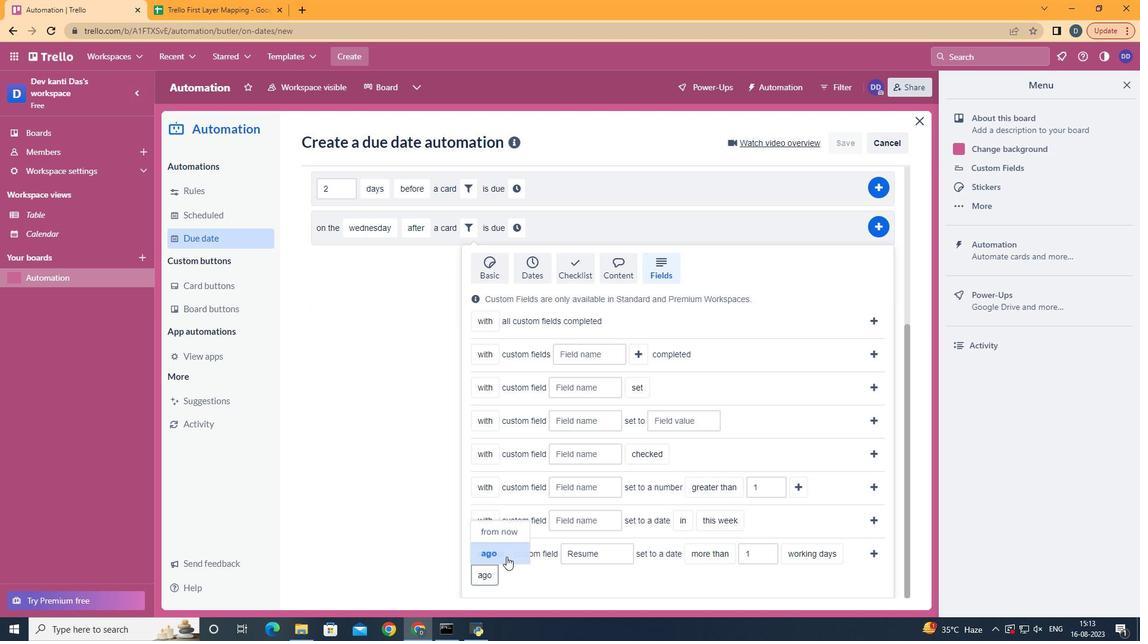 
Action: Mouse moved to (877, 550)
Screenshot: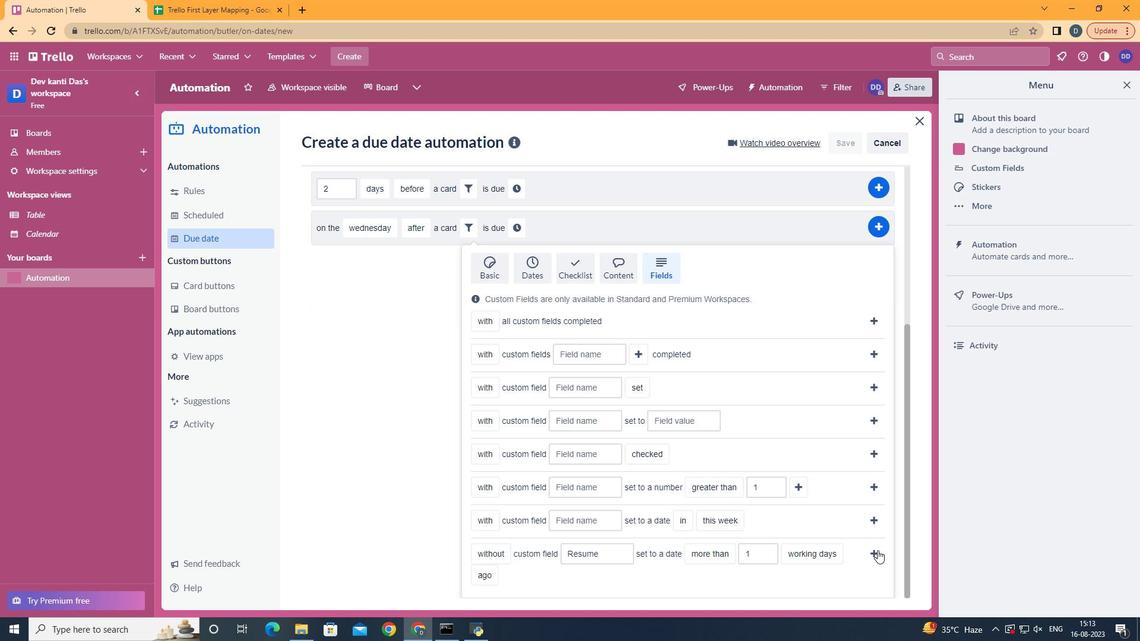 
Action: Mouse pressed left at (877, 550)
Screenshot: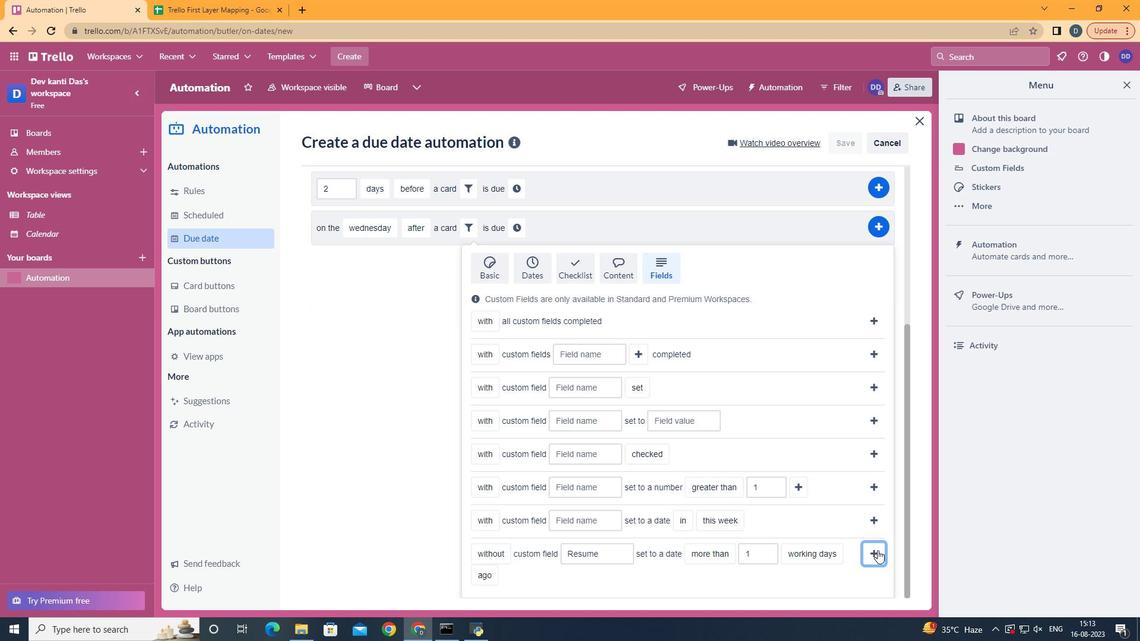 
Action: Mouse moved to (820, 471)
Screenshot: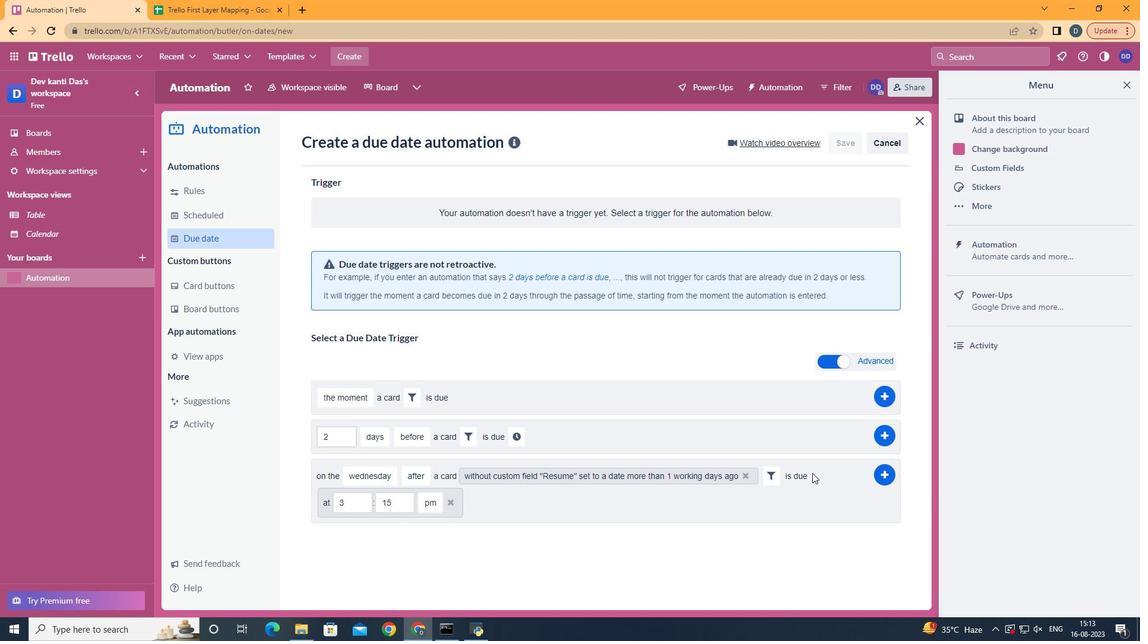 
Action: Mouse pressed left at (820, 471)
Screenshot: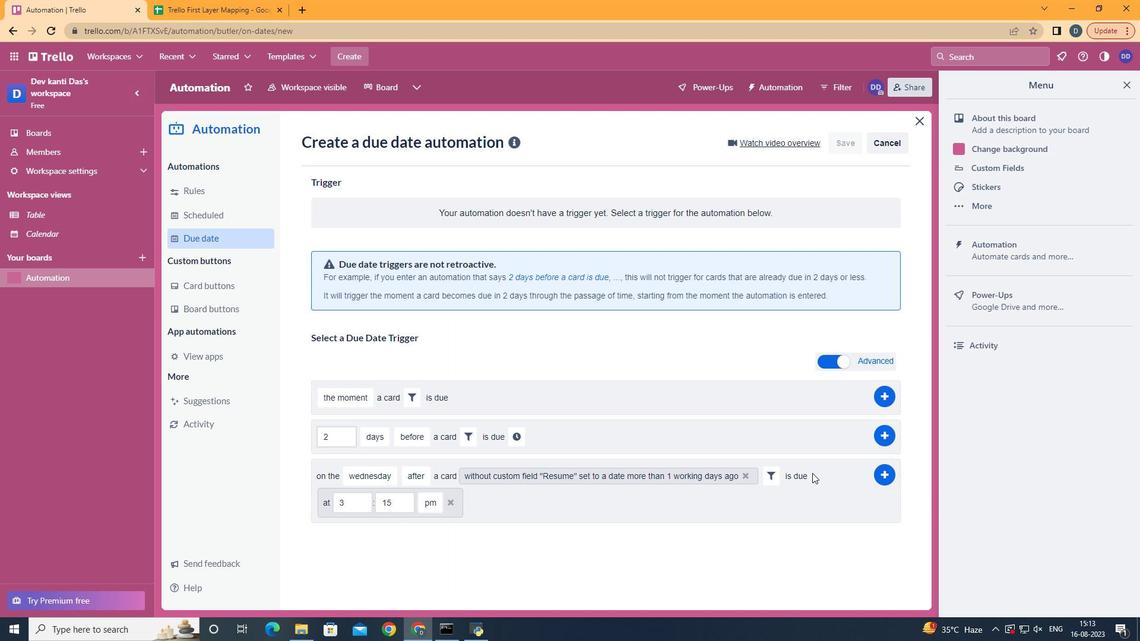 
Action: Mouse moved to (350, 495)
Screenshot: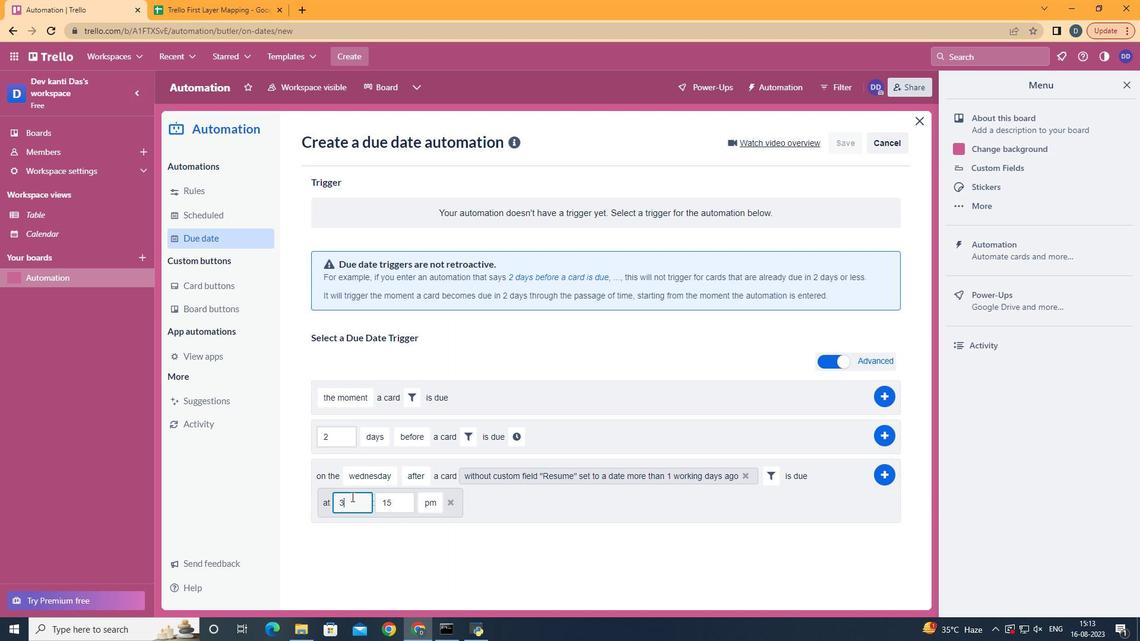 
Action: Mouse pressed left at (350, 495)
Screenshot: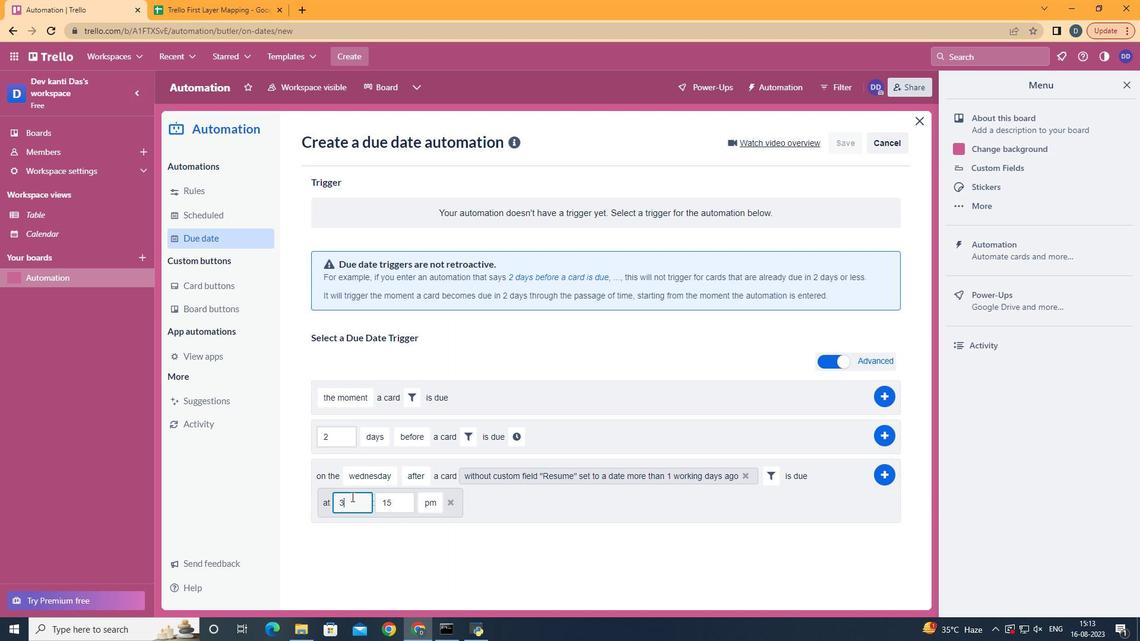 
Action: Mouse moved to (351, 497)
Screenshot: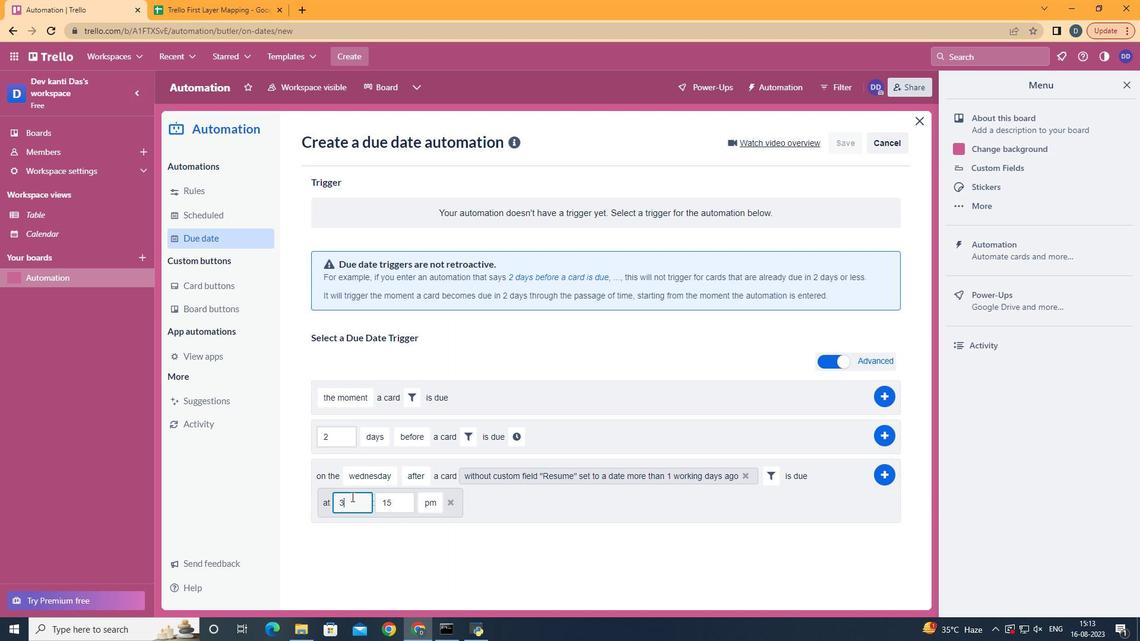 
Action: Key pressed <Key.backspace>11
Screenshot: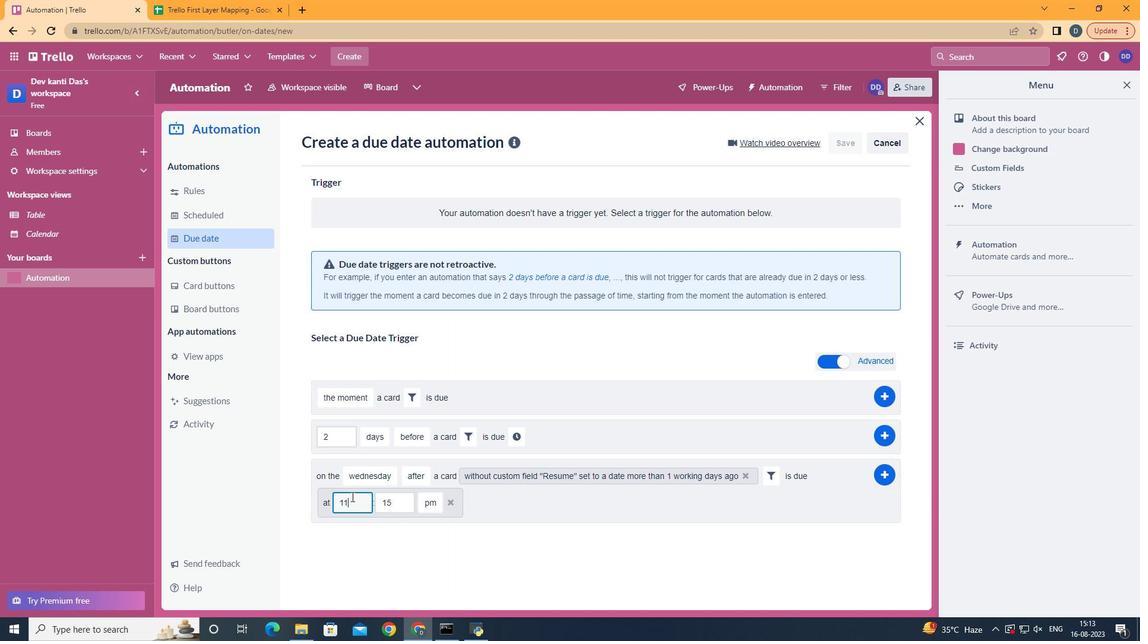 
Action: Mouse moved to (391, 510)
Screenshot: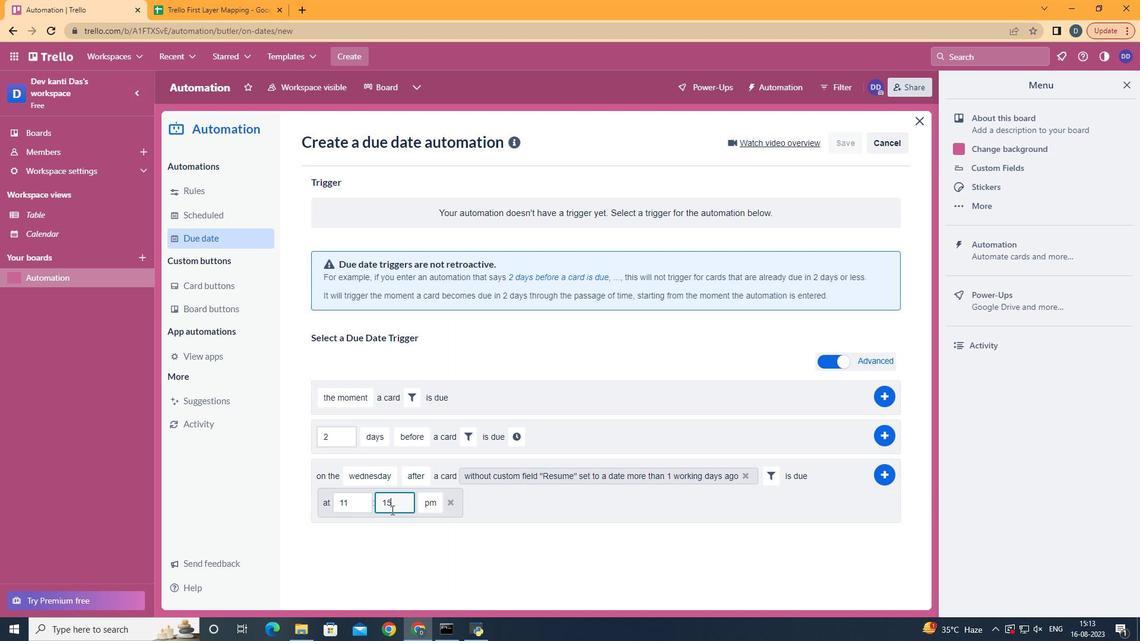 
Action: Mouse pressed left at (391, 510)
Screenshot: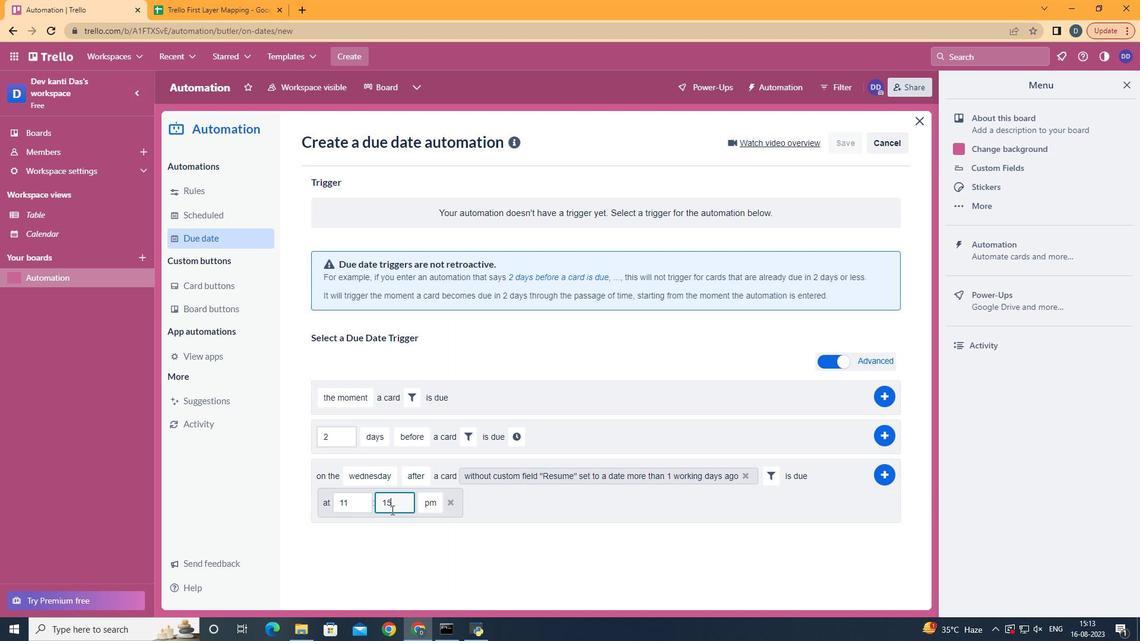 
Action: Mouse moved to (391, 510)
Screenshot: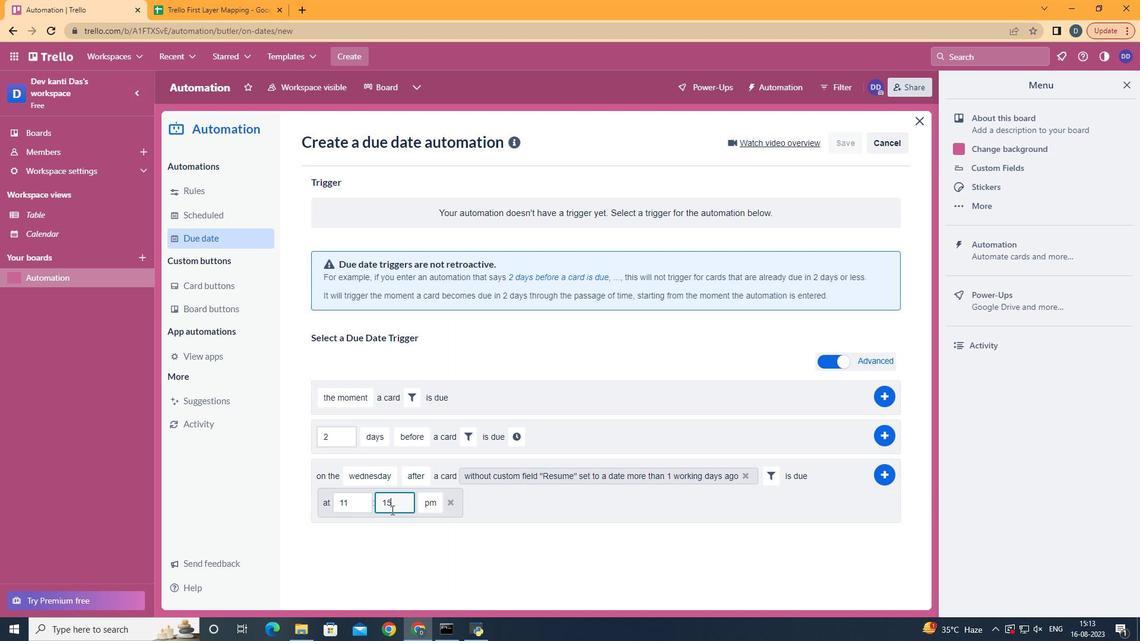 
Action: Key pressed <Key.backspace><Key.backspace>00
Screenshot: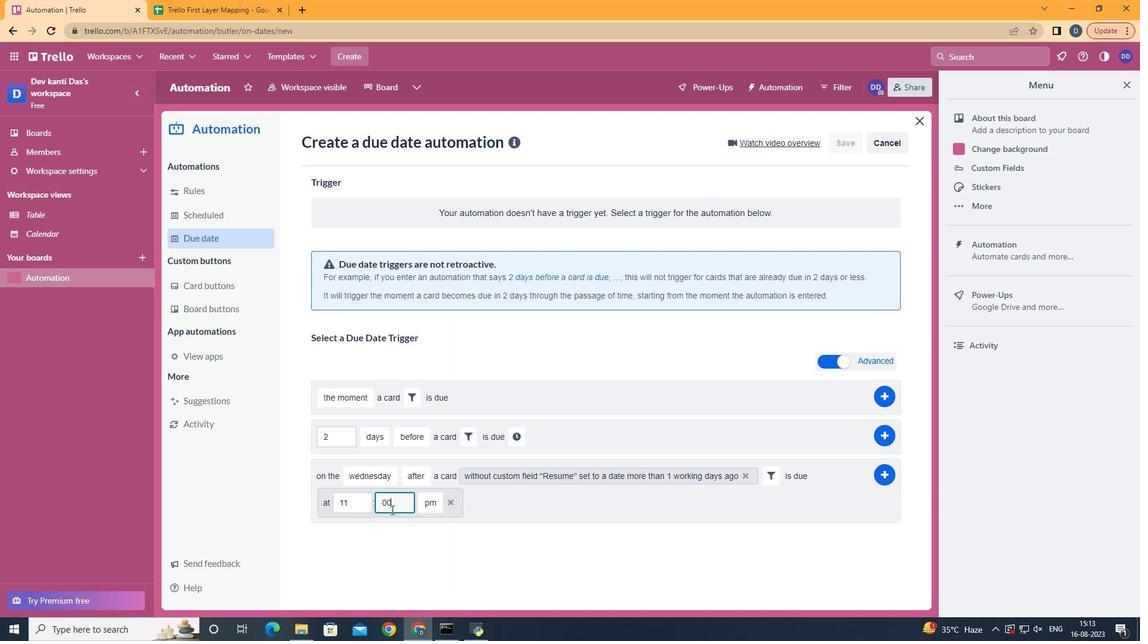 
Action: Mouse moved to (432, 513)
Screenshot: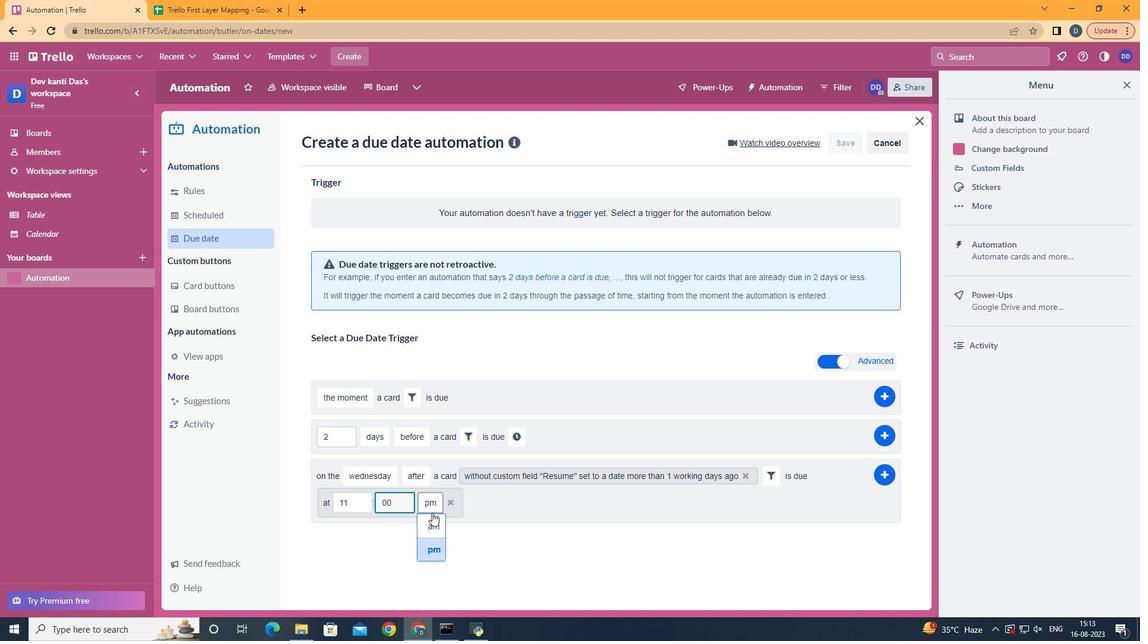 
Action: Mouse pressed left at (432, 513)
Screenshot: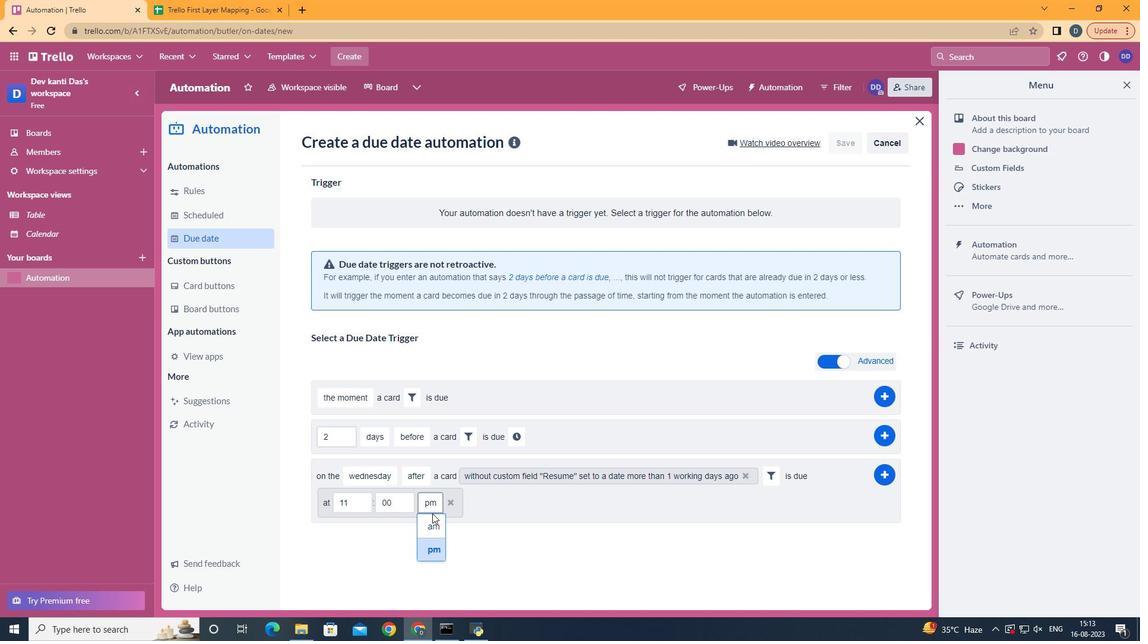 
Action: Mouse moved to (432, 517)
Screenshot: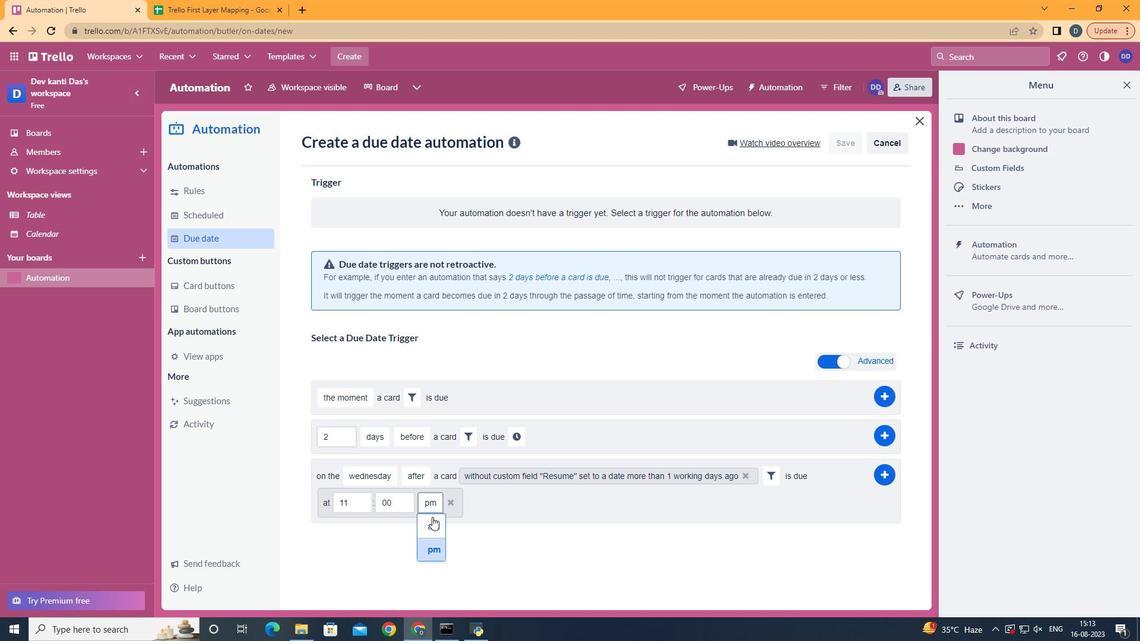 
Action: Mouse pressed left at (432, 517)
Screenshot: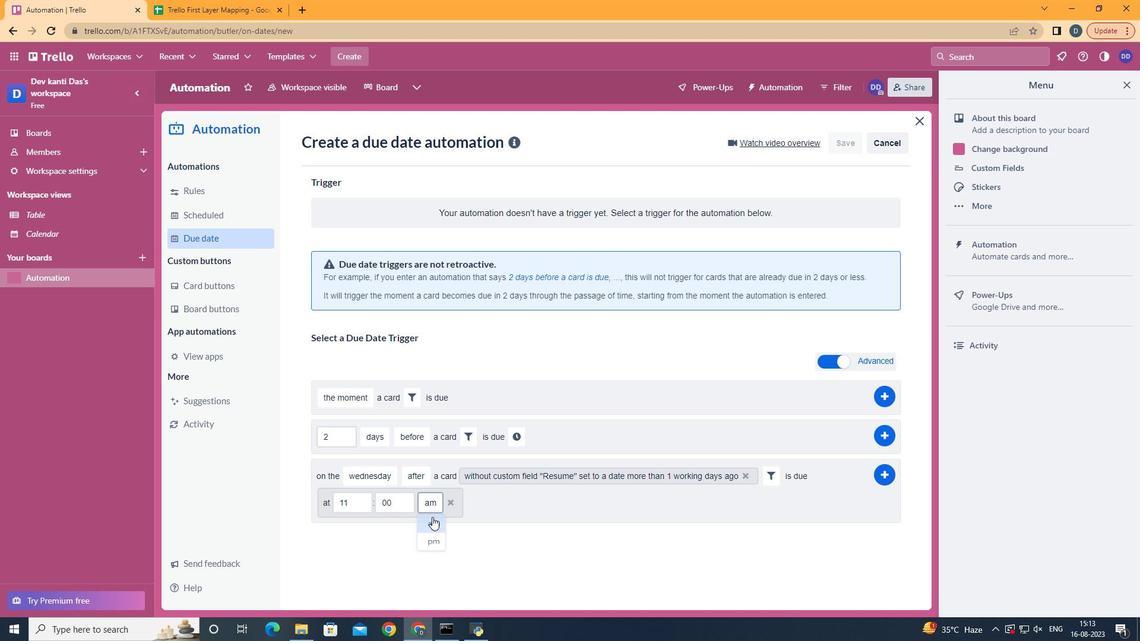 
Action: Mouse moved to (892, 463)
Screenshot: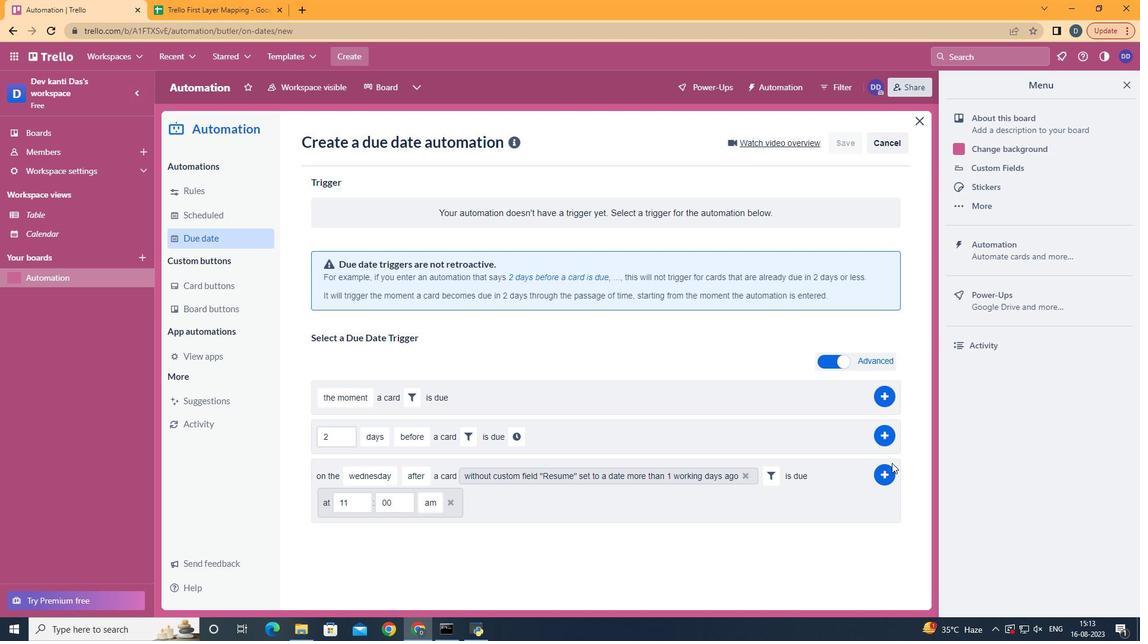 
Action: Mouse pressed left at (892, 463)
Screenshot: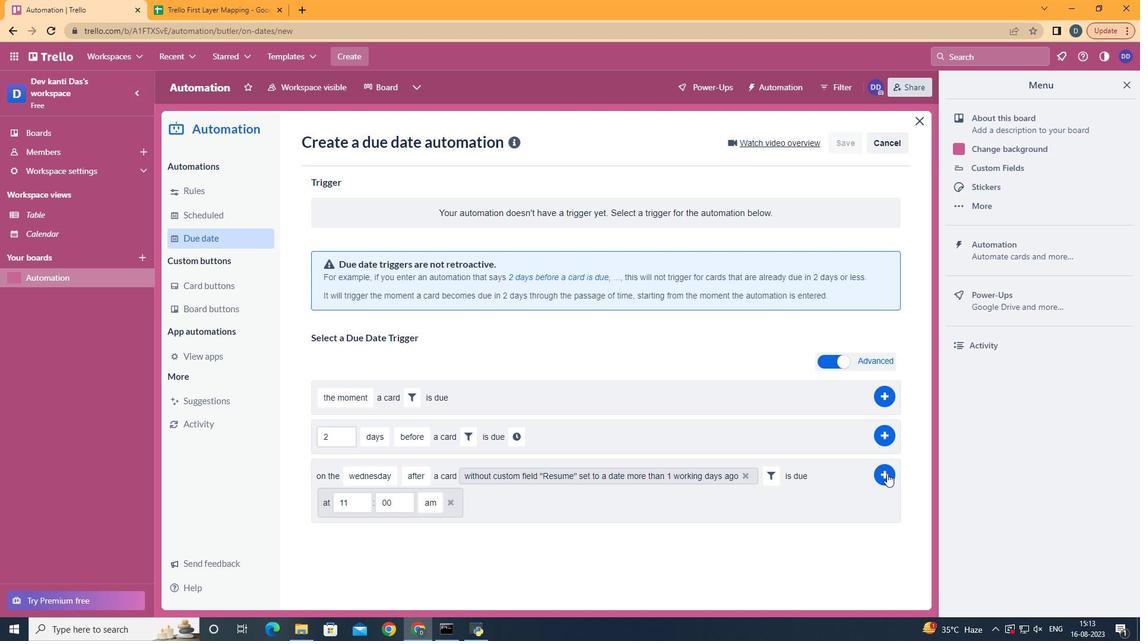 
Action: Mouse moved to (886, 476)
Screenshot: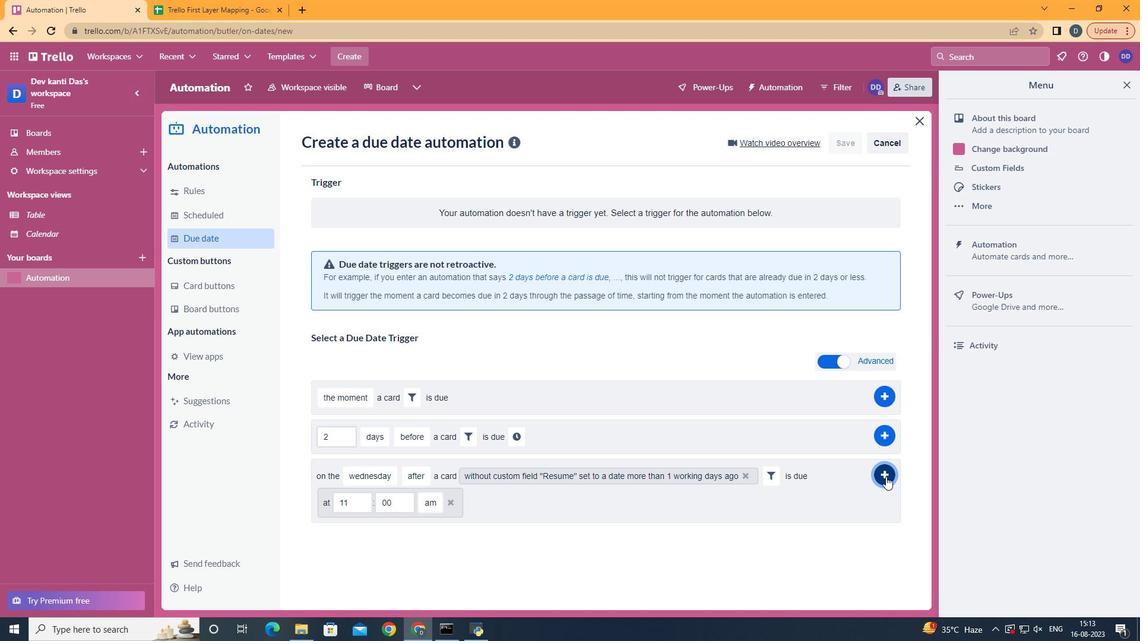 
Action: Mouse pressed left at (886, 476)
Screenshot: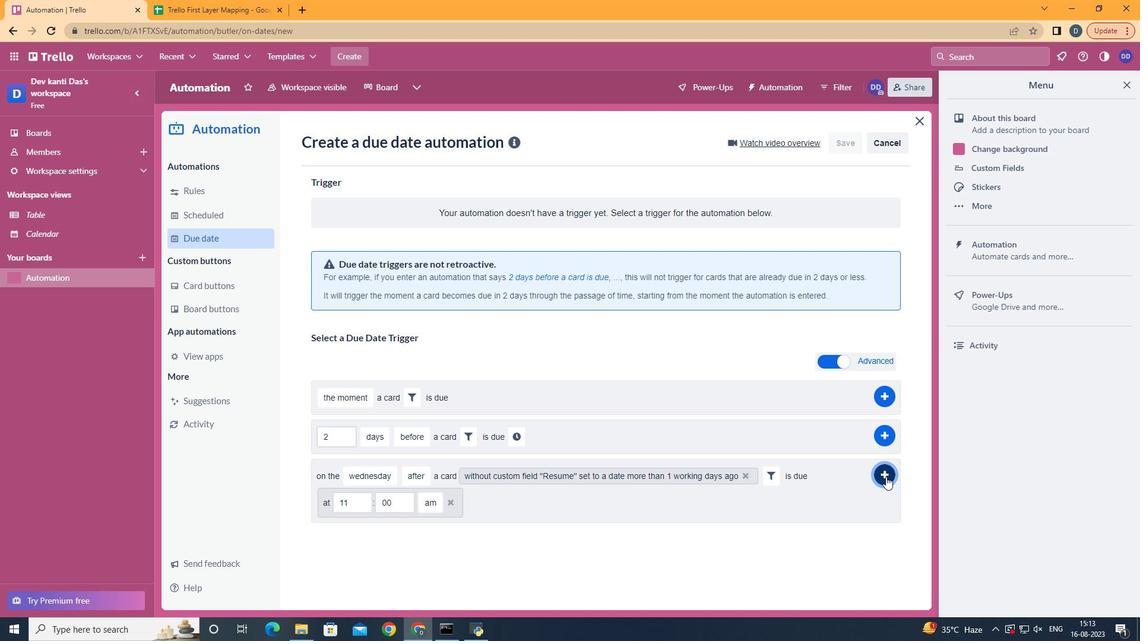 
Action: Mouse moved to (886, 480)
Screenshot: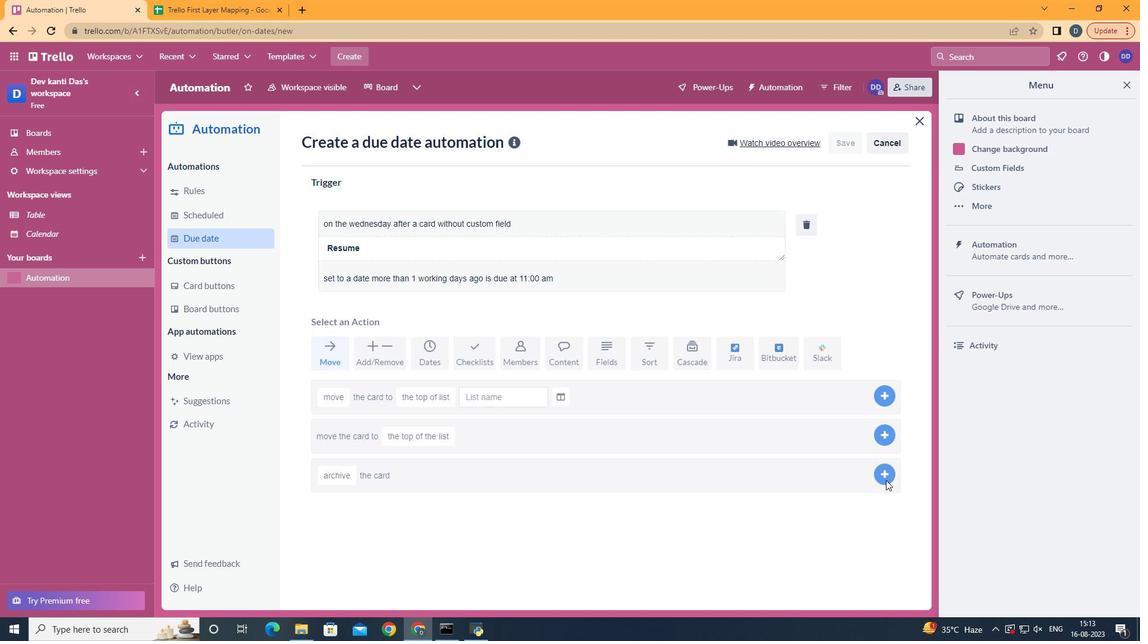 
